 Task: Find connections with filter location Jasdan with filter topic #coachingwith filter profile language French with filter current company Glenmark Pharmaceuticals with filter school Chaudhary Devi Lal University with filter industry Retail Office Equipment with filter service category Trade Shows with filter keywords title Events Manager
Action: Mouse moved to (479, 68)
Screenshot: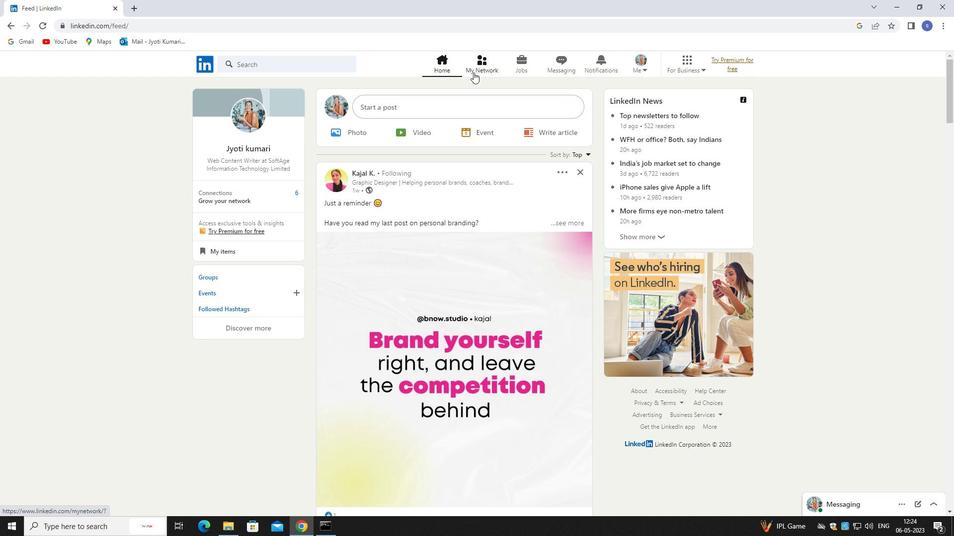 
Action: Mouse pressed left at (479, 68)
Screenshot: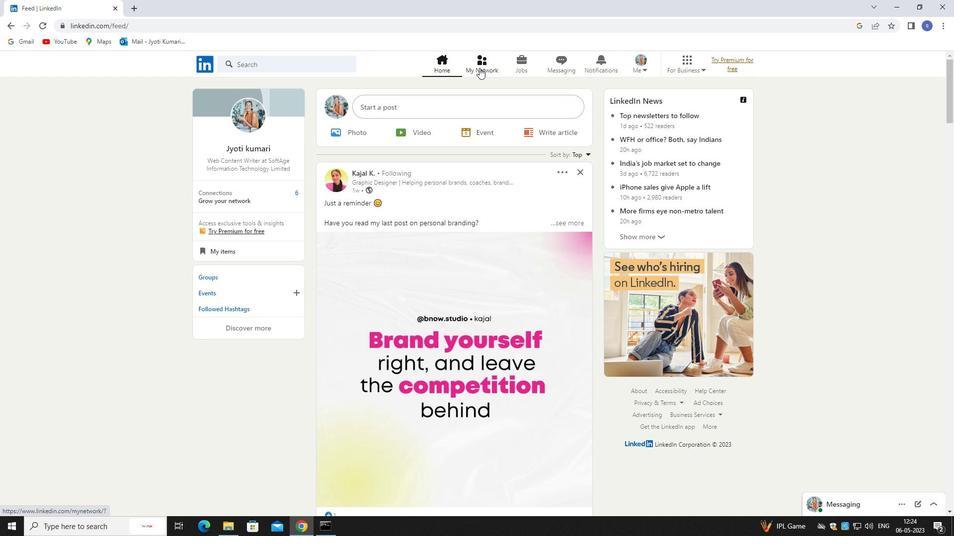 
Action: Mouse moved to (479, 67)
Screenshot: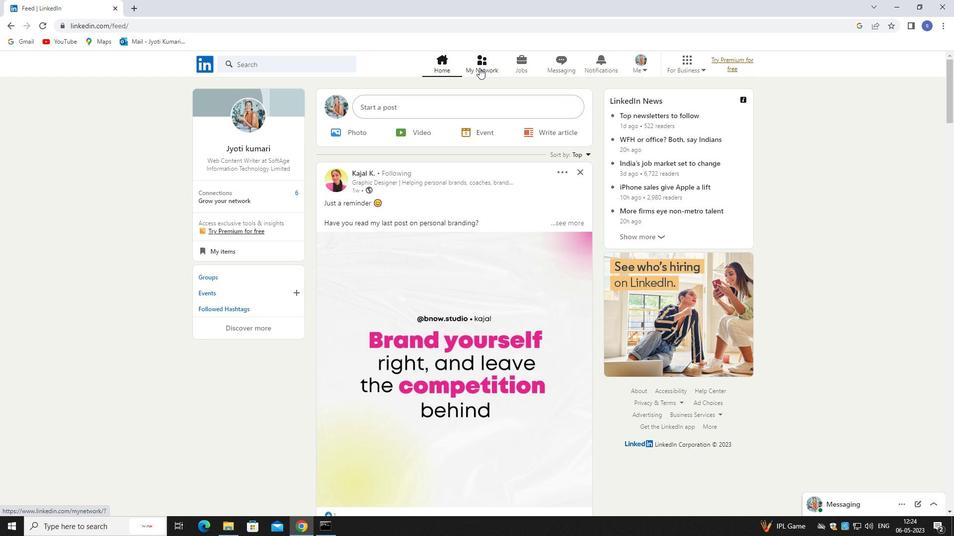 
Action: Mouse pressed left at (479, 67)
Screenshot: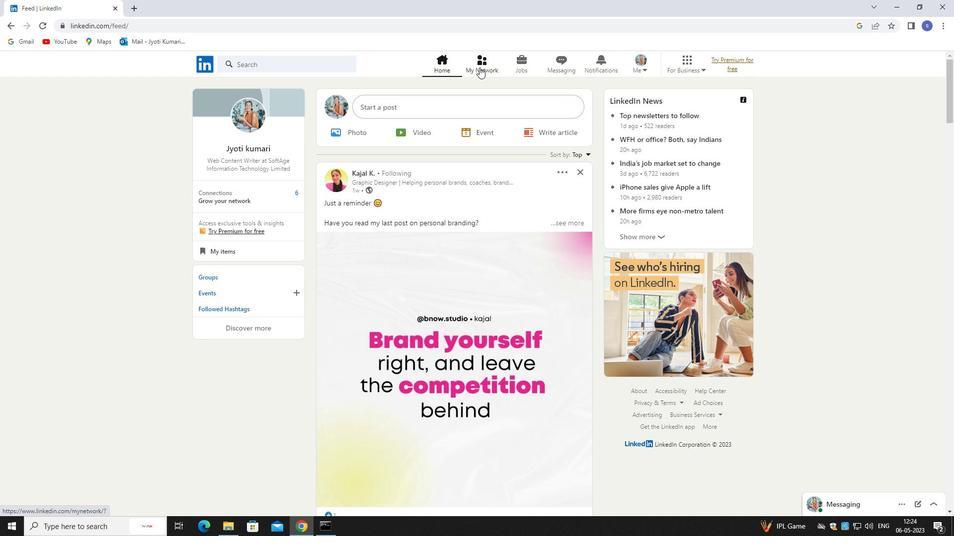 
Action: Mouse moved to (314, 118)
Screenshot: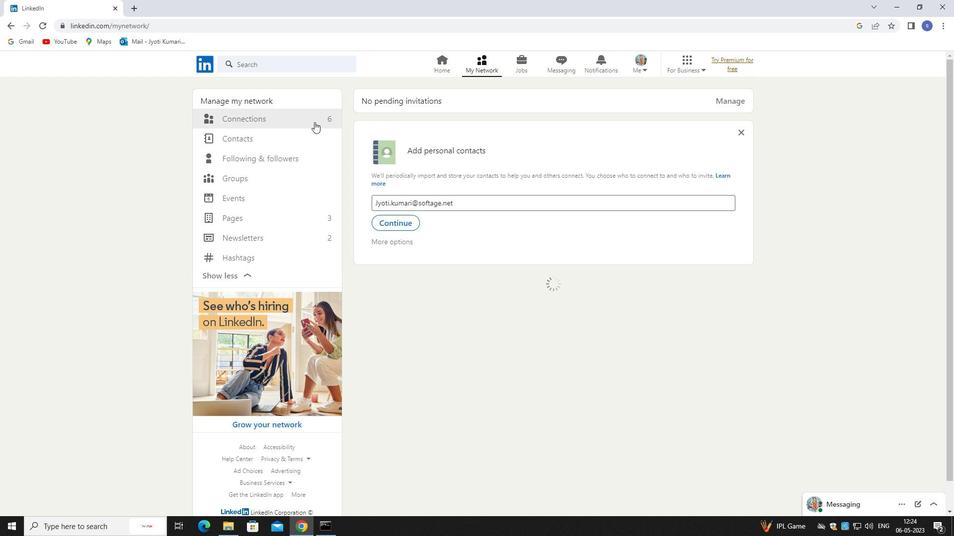 
Action: Mouse pressed left at (314, 118)
Screenshot: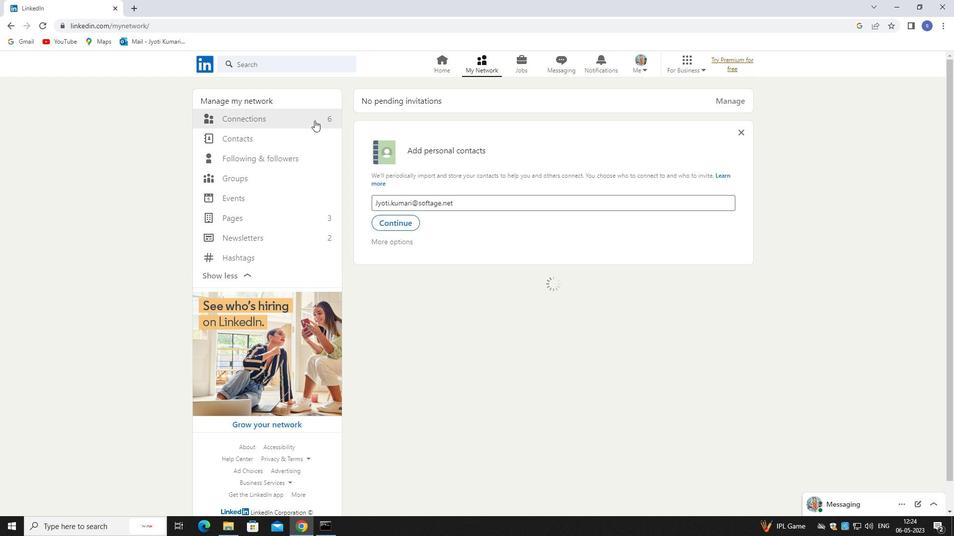 
Action: Mouse pressed left at (314, 118)
Screenshot: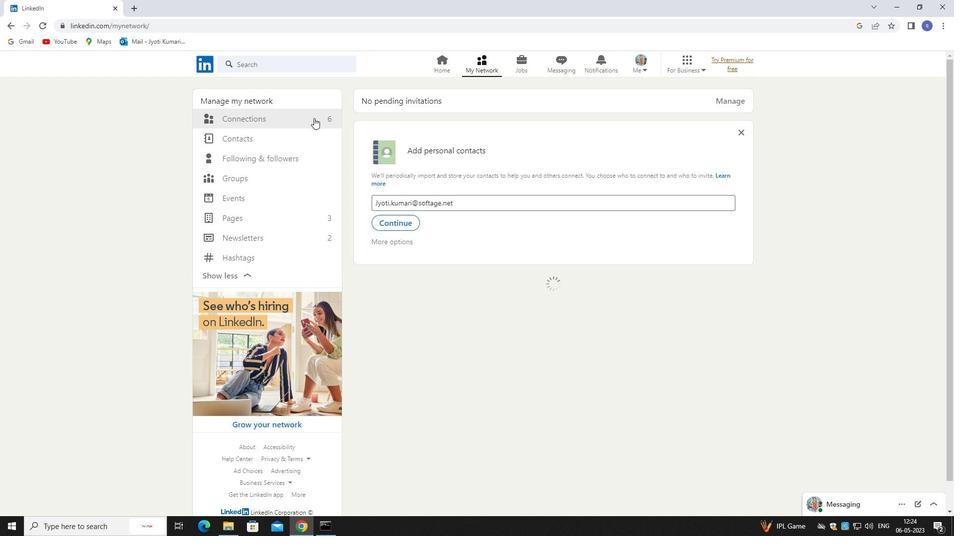 
Action: Mouse moved to (532, 120)
Screenshot: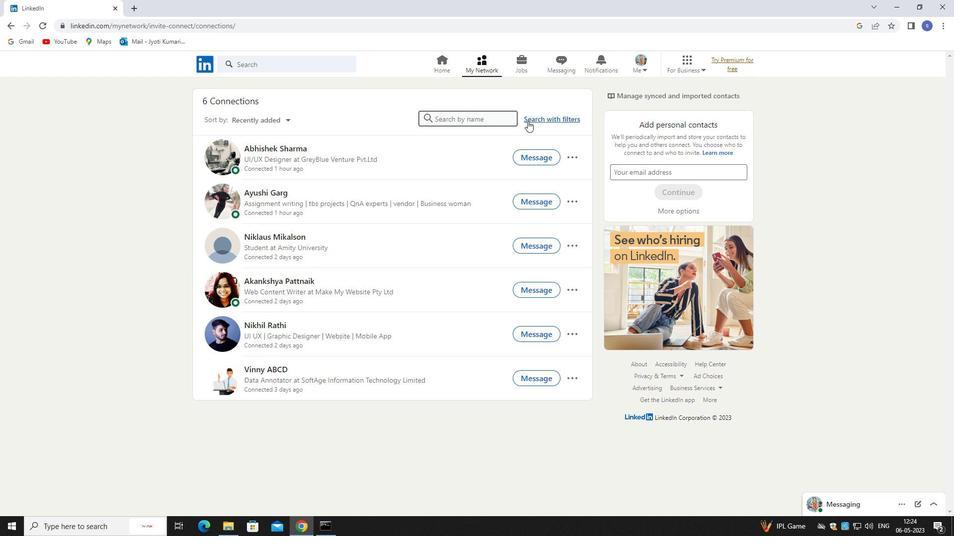 
Action: Mouse pressed left at (532, 120)
Screenshot: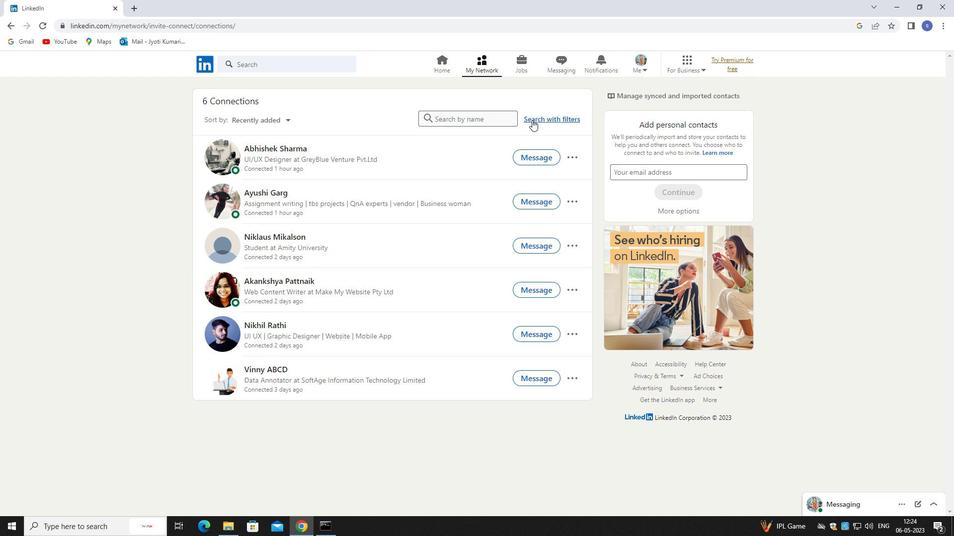 
Action: Mouse moved to (501, 95)
Screenshot: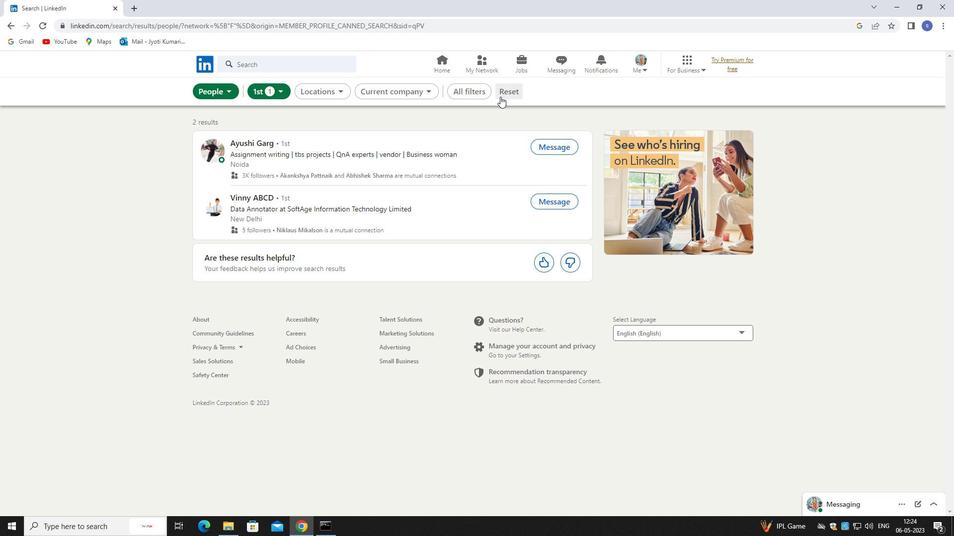 
Action: Mouse pressed left at (501, 95)
Screenshot: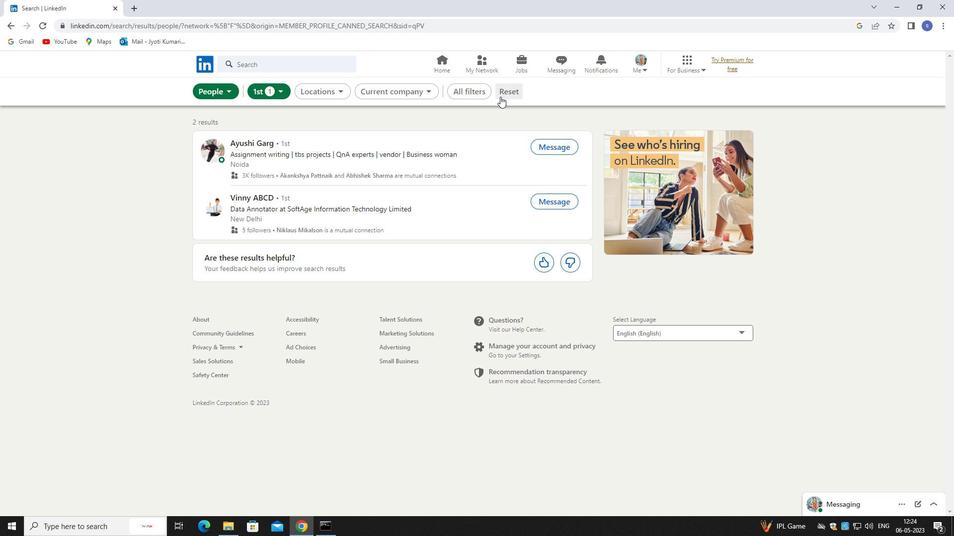 
Action: Mouse moved to (481, 90)
Screenshot: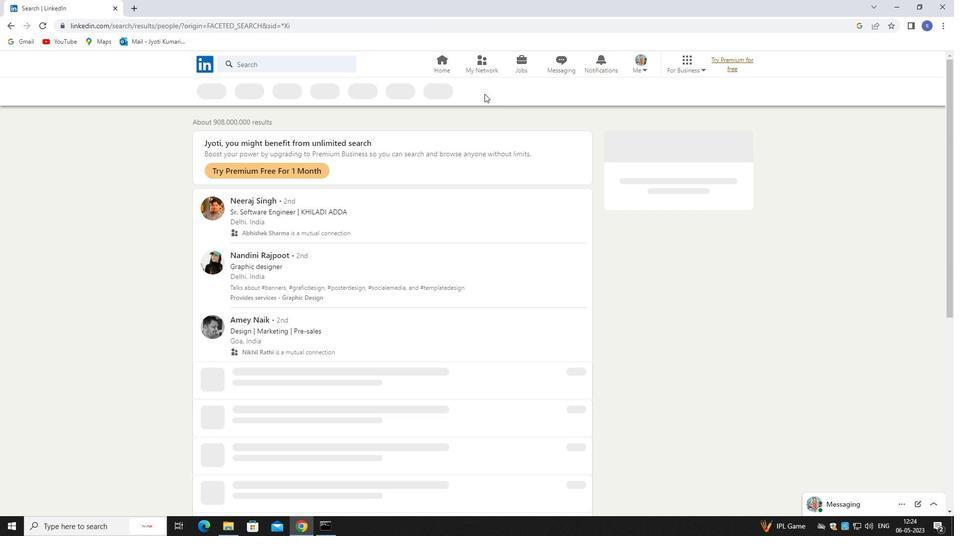
Action: Mouse pressed left at (481, 90)
Screenshot: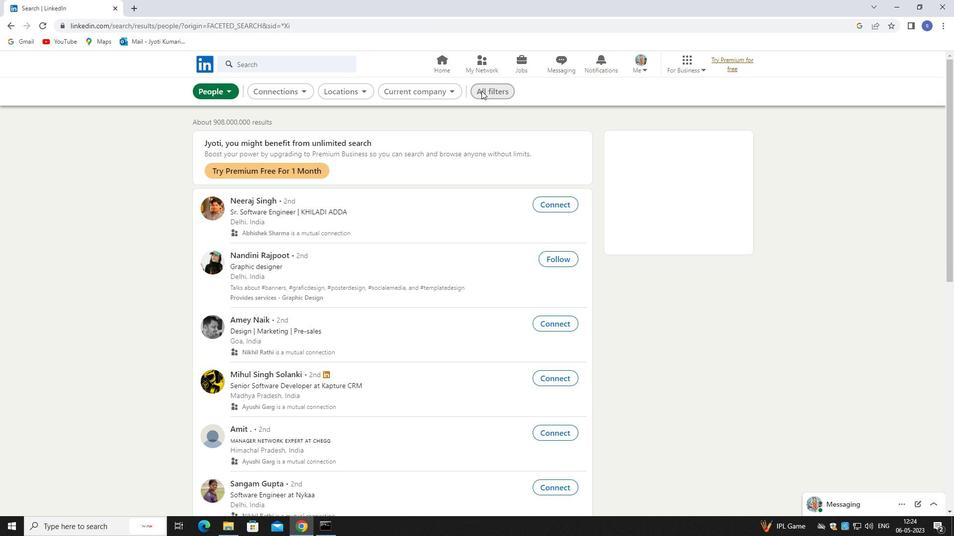 
Action: Mouse moved to (824, 391)
Screenshot: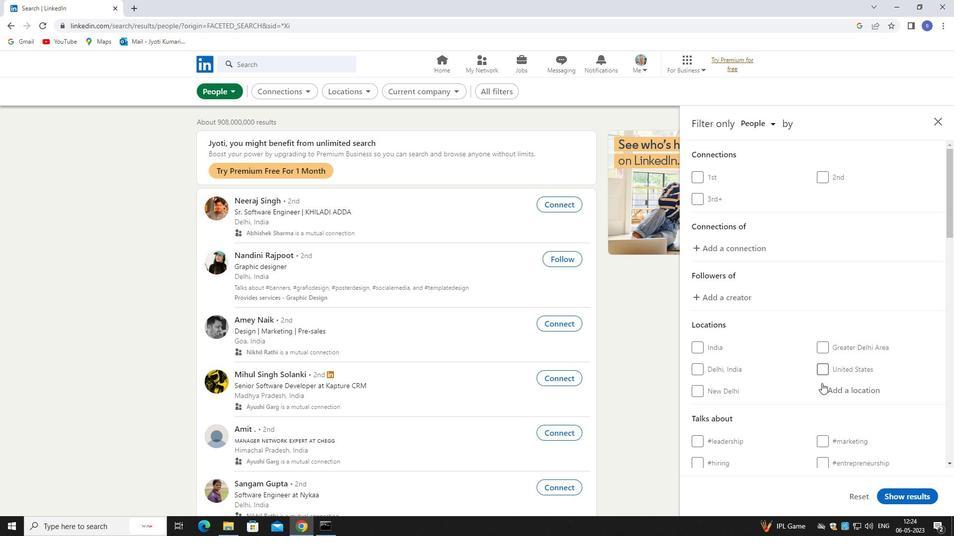 
Action: Mouse pressed left at (824, 391)
Screenshot: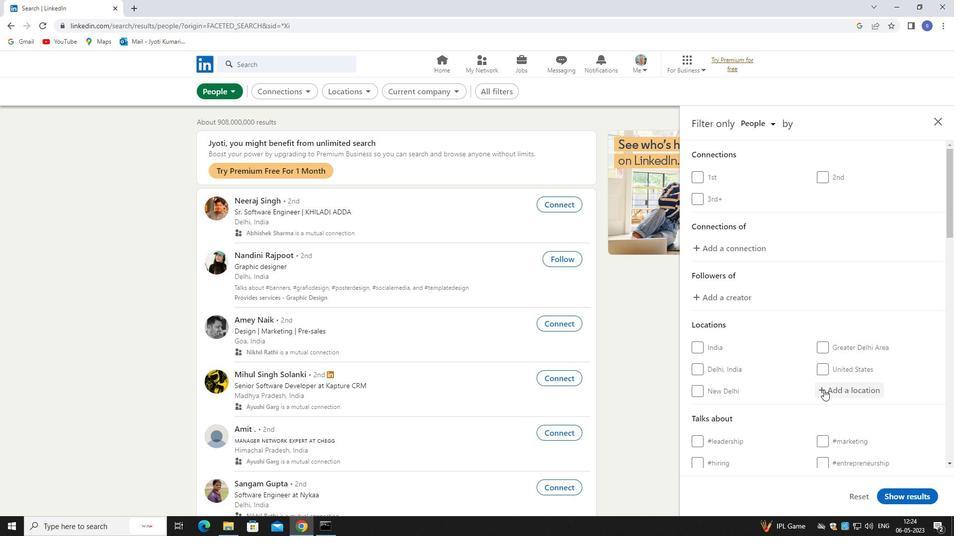 
Action: Mouse moved to (813, 389)
Screenshot: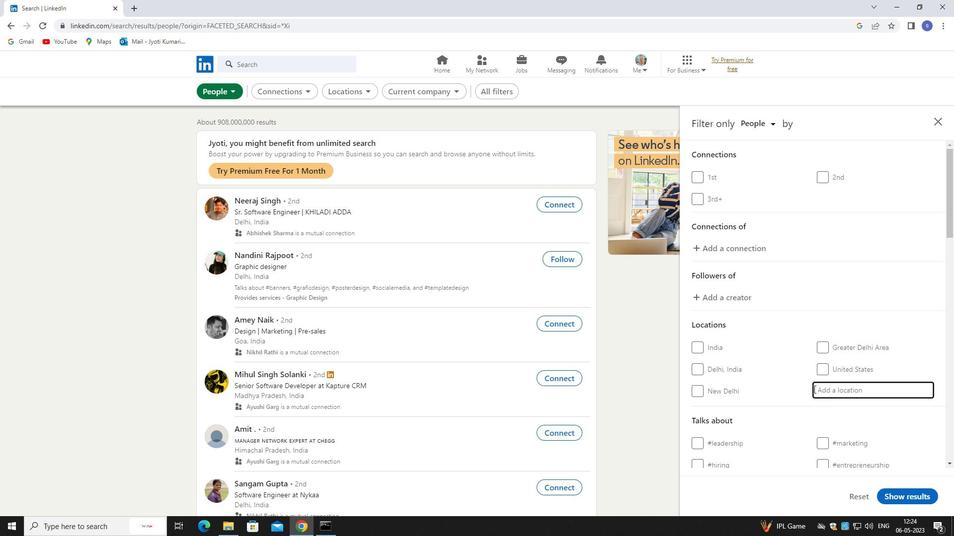
Action: Key pressed jasdan
Screenshot: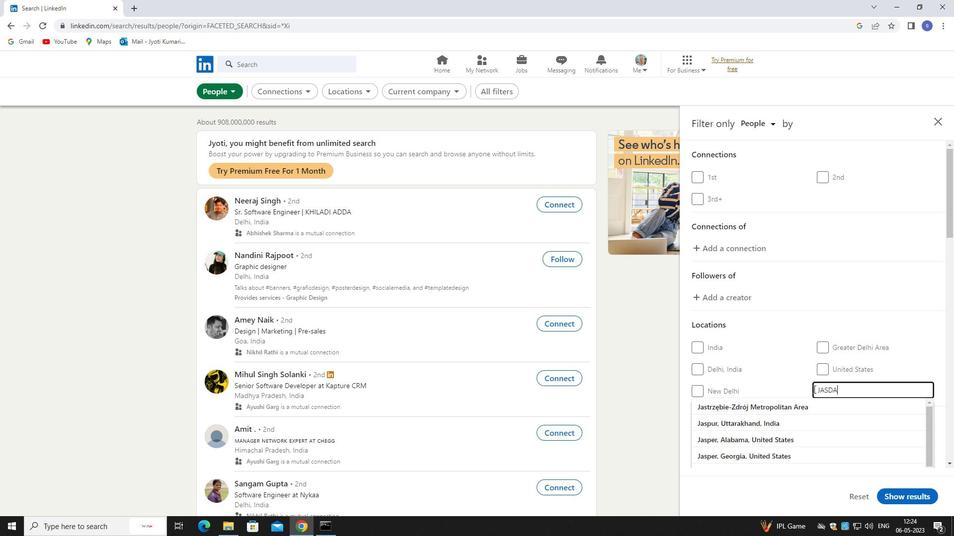 
Action: Mouse moved to (810, 405)
Screenshot: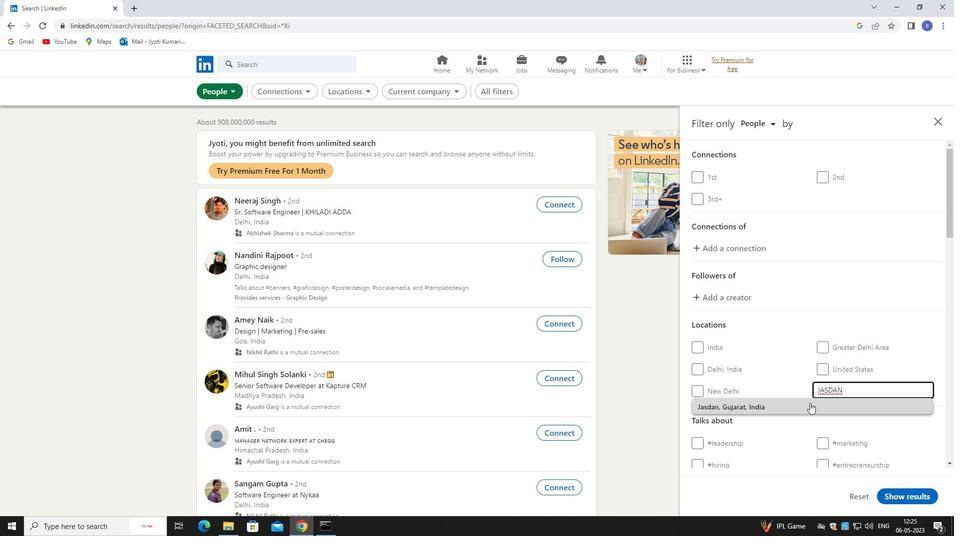 
Action: Mouse pressed left at (810, 405)
Screenshot: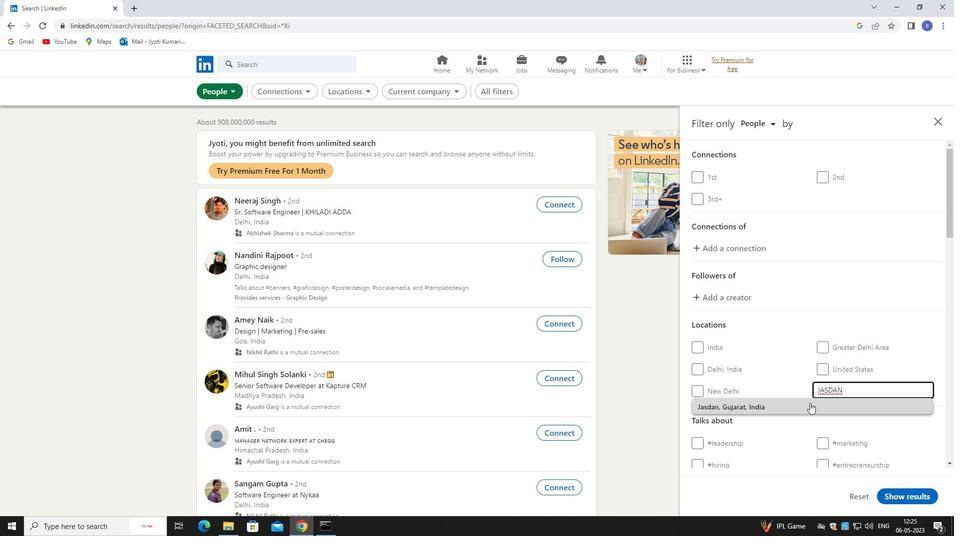 
Action: Mouse moved to (812, 406)
Screenshot: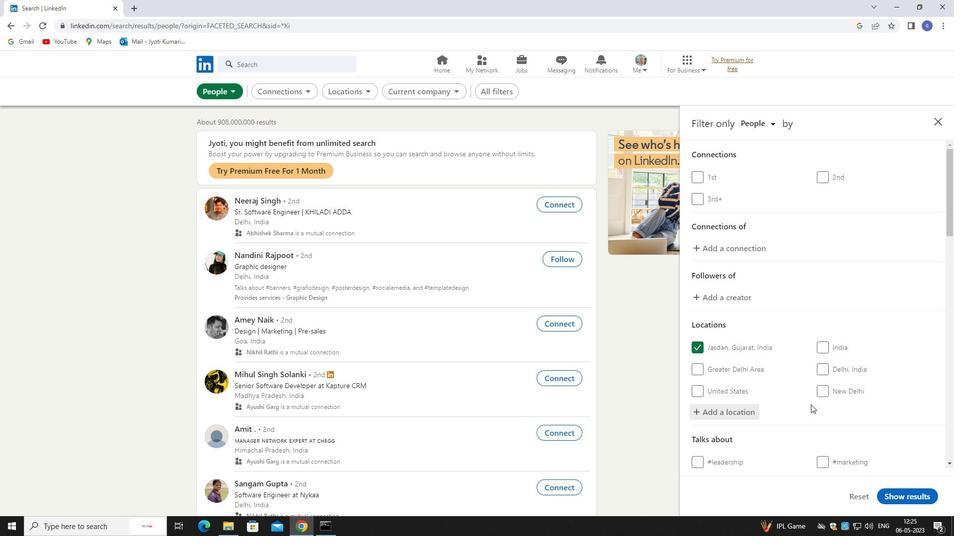 
Action: Key pressed <Key.caps_lock>
Screenshot: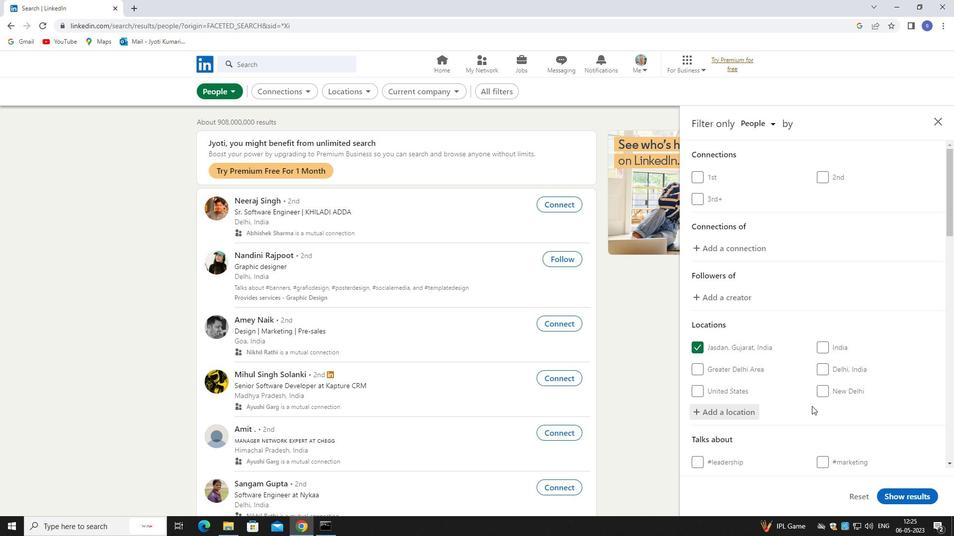 
Action: Mouse scrolled (812, 406) with delta (0, 0)
Screenshot: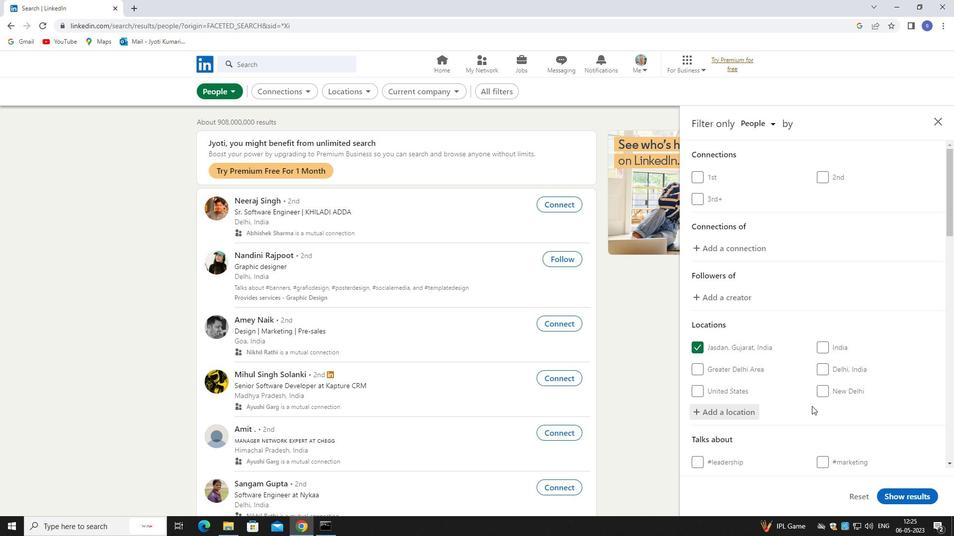 
Action: Mouse moved to (812, 407)
Screenshot: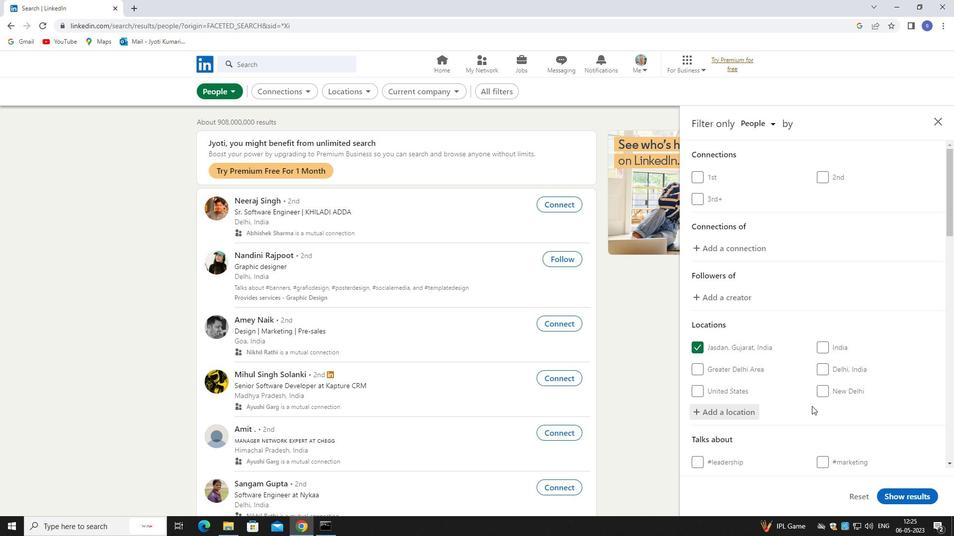 
Action: Mouse scrolled (812, 406) with delta (0, 0)
Screenshot: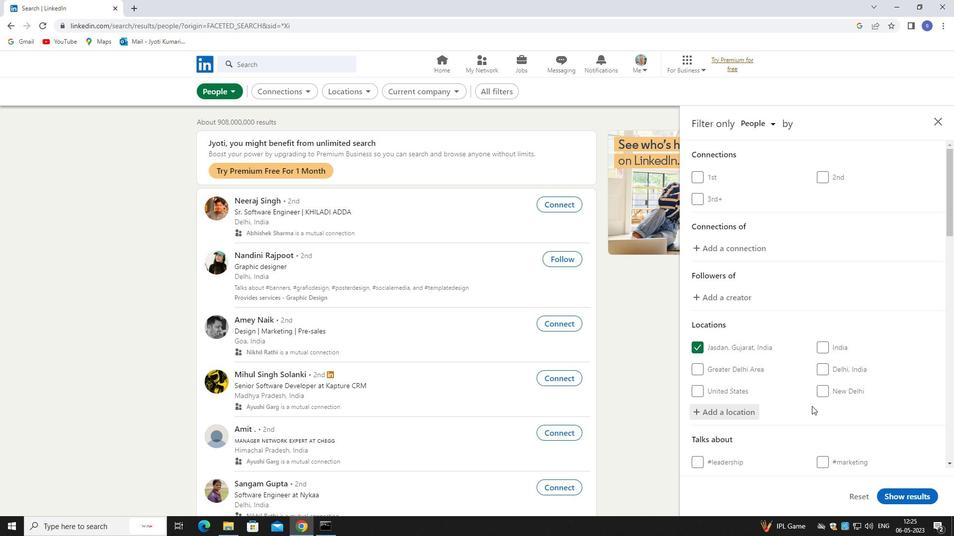 
Action: Mouse moved to (813, 407)
Screenshot: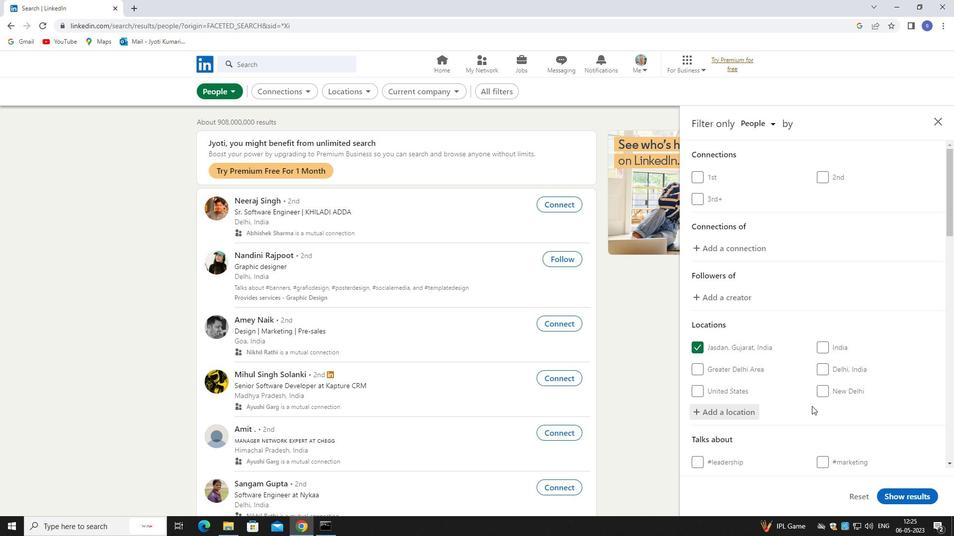 
Action: Mouse scrolled (813, 407) with delta (0, 0)
Screenshot: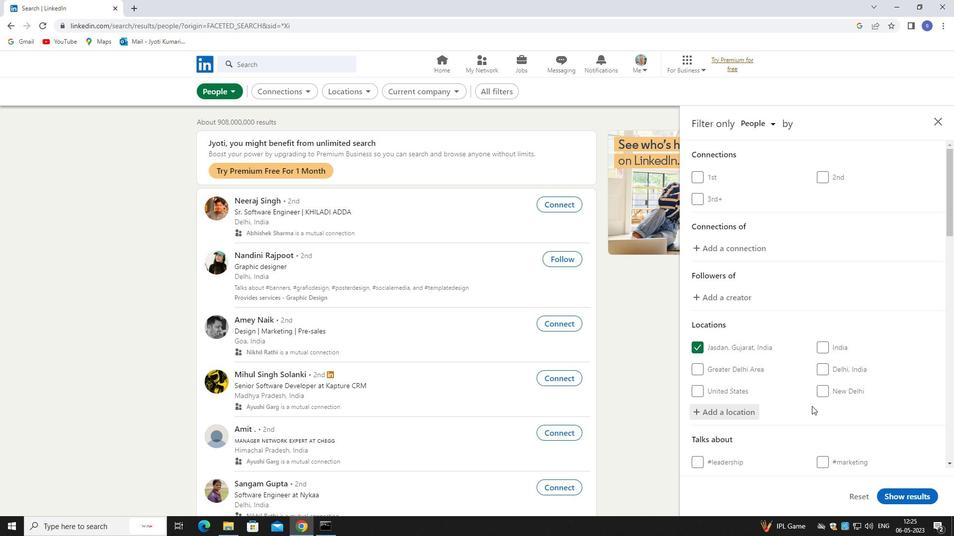 
Action: Mouse moved to (854, 356)
Screenshot: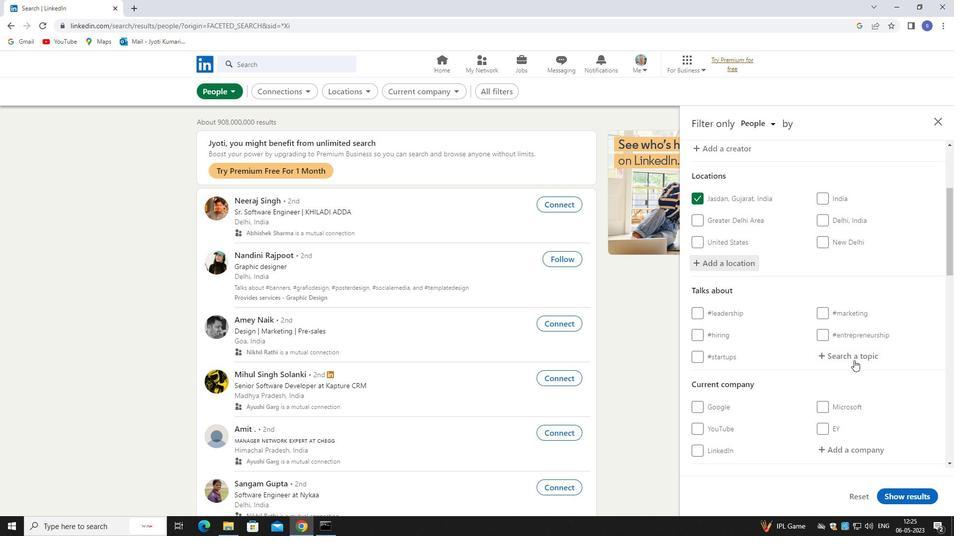 
Action: Mouse pressed left at (854, 356)
Screenshot: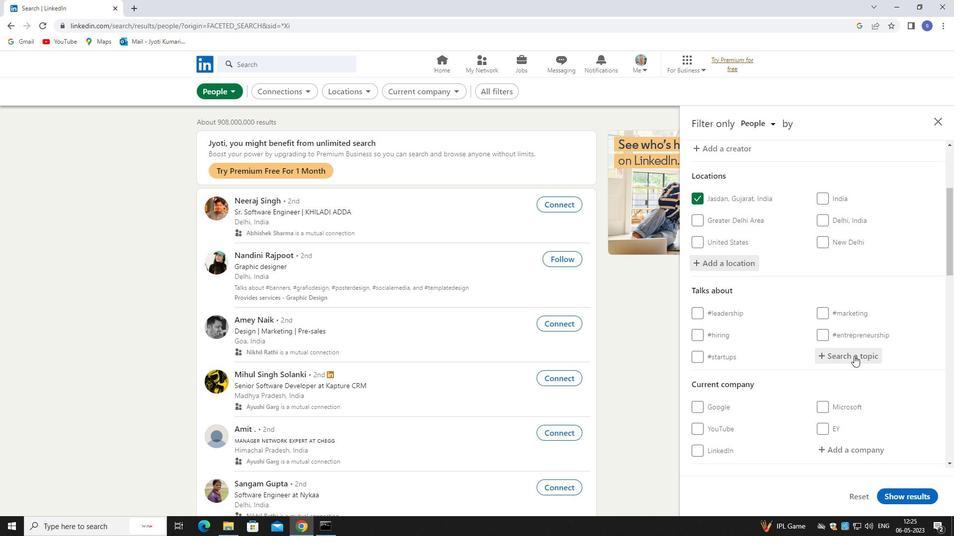 
Action: Mouse moved to (852, 357)
Screenshot: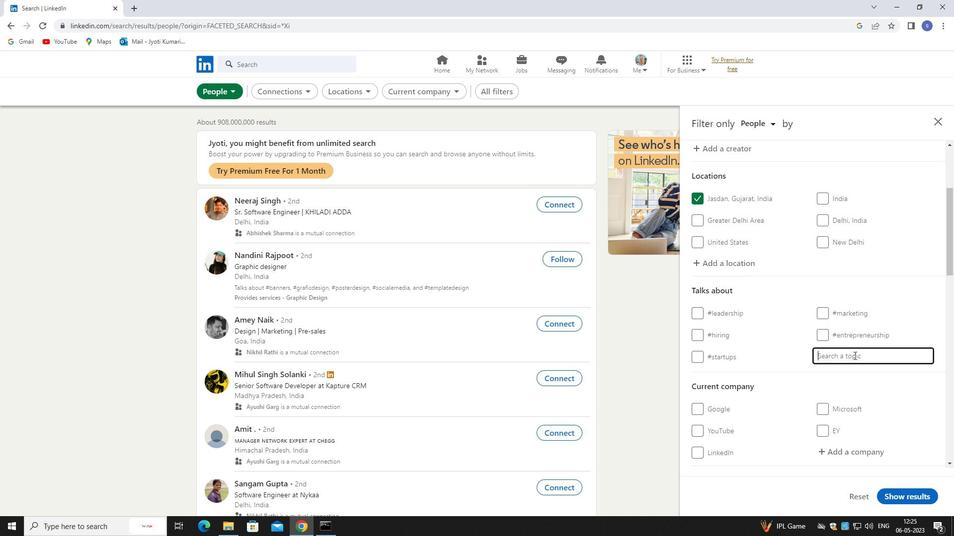 
Action: Key pressed coach
Screenshot: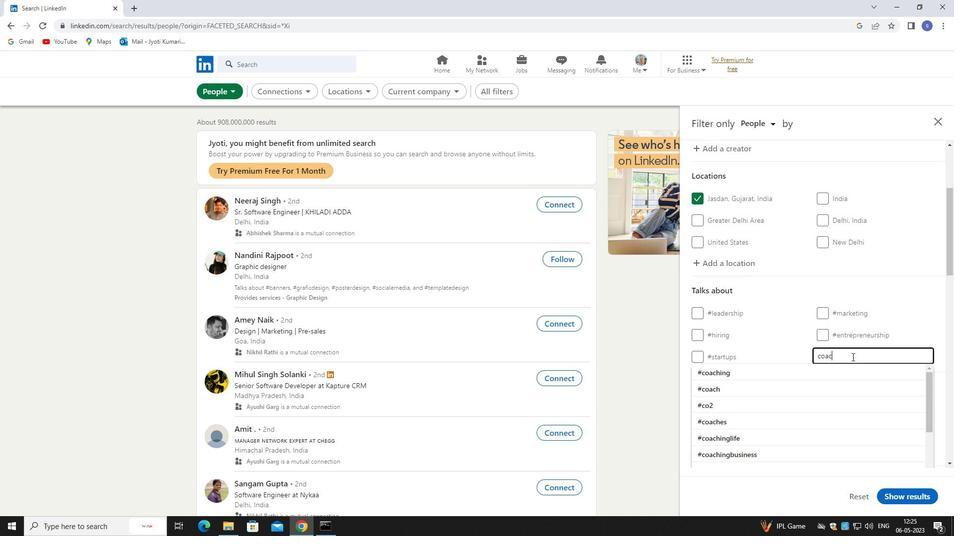 
Action: Mouse moved to (841, 370)
Screenshot: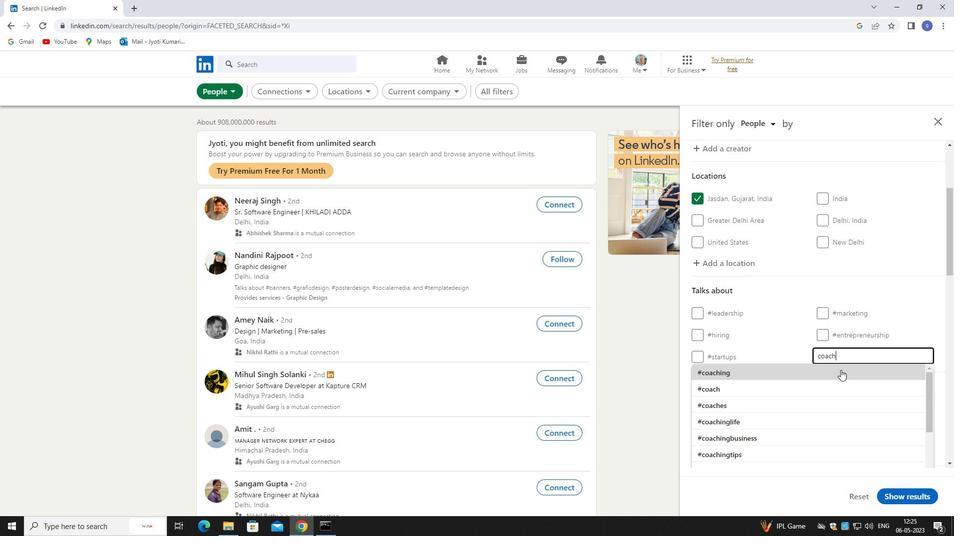 
Action: Mouse pressed left at (841, 370)
Screenshot: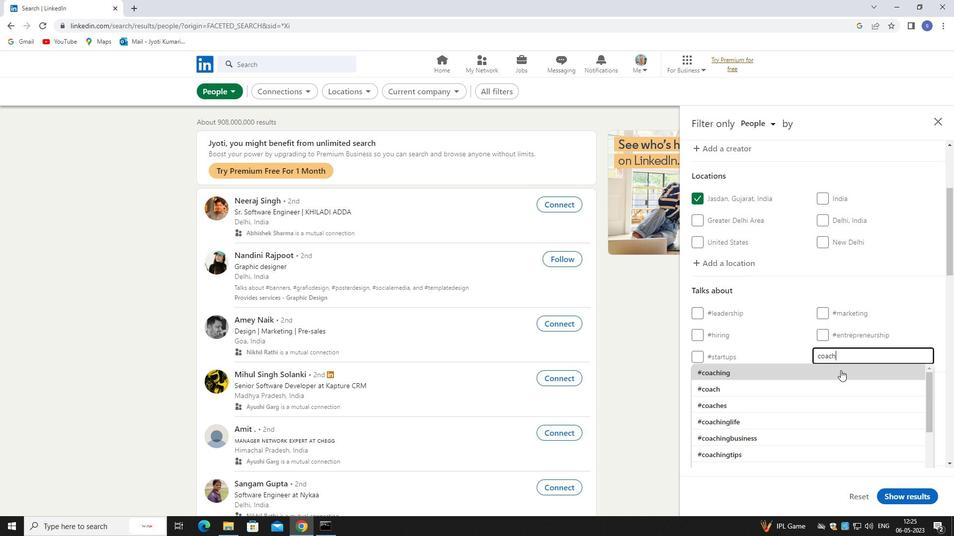 
Action: Mouse moved to (841, 368)
Screenshot: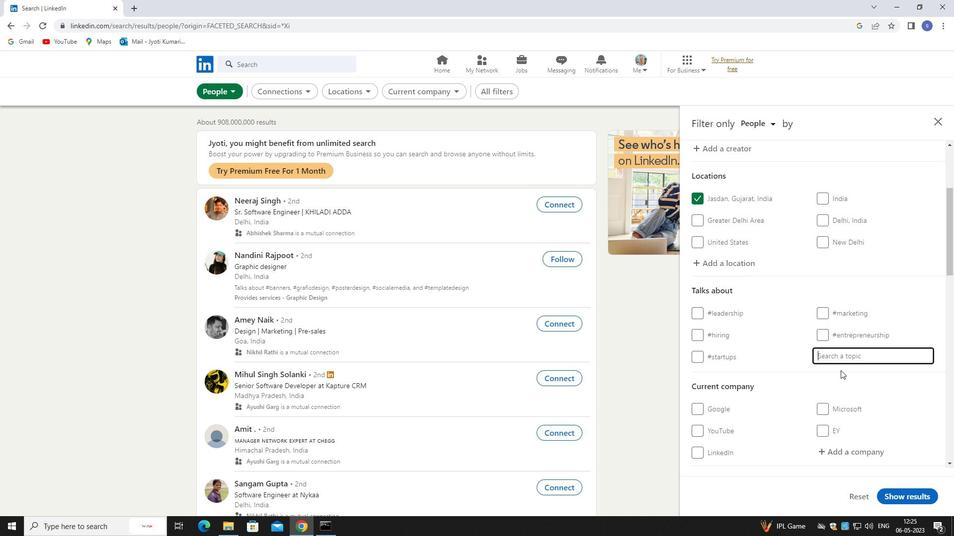 
Action: Mouse scrolled (841, 367) with delta (0, 0)
Screenshot: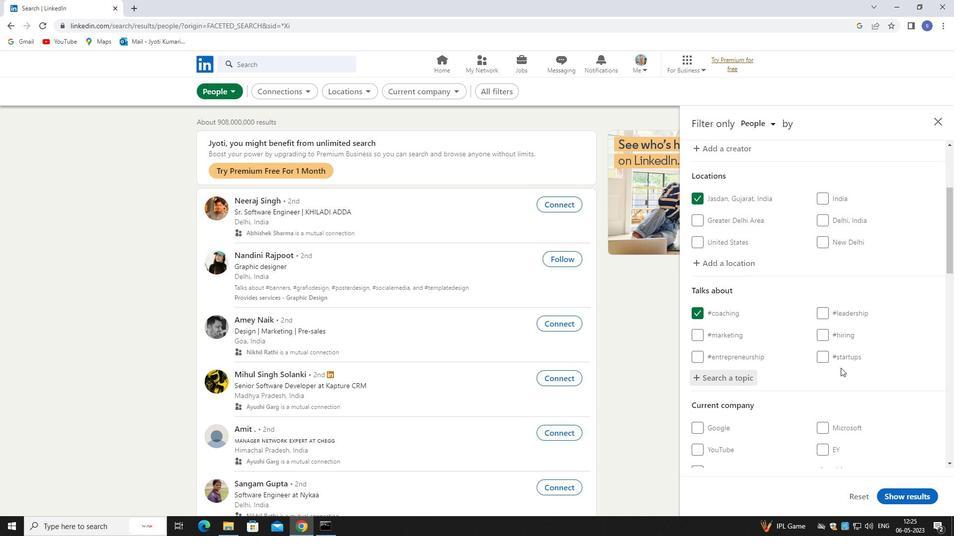 
Action: Mouse scrolled (841, 367) with delta (0, 0)
Screenshot: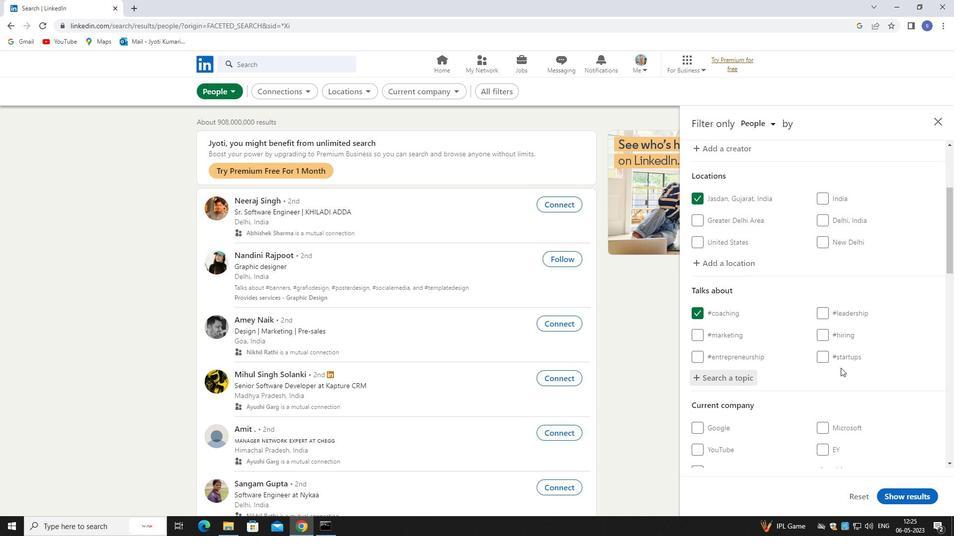 
Action: Mouse pressed left at (841, 368)
Screenshot: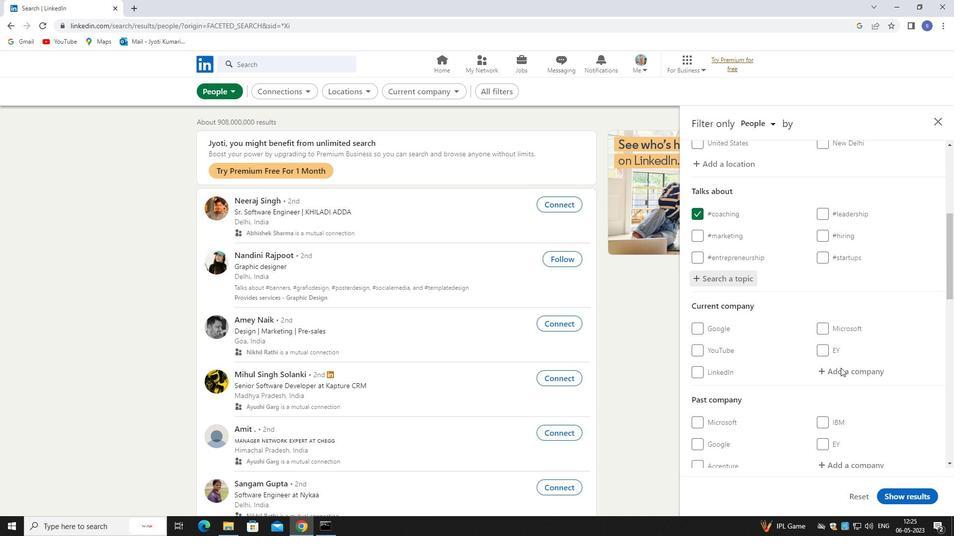 
Action: Key pressed glenmark
Screenshot: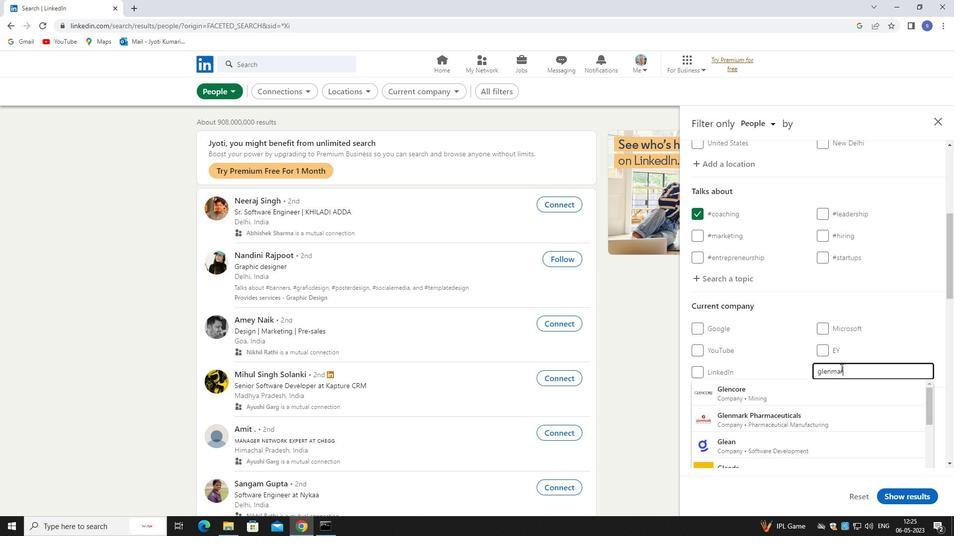 
Action: Mouse moved to (839, 390)
Screenshot: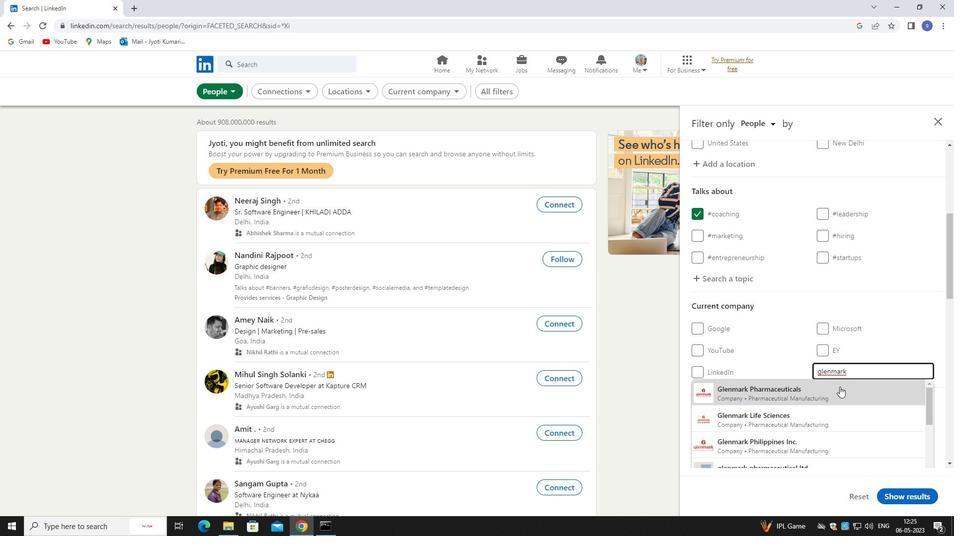 
Action: Mouse pressed left at (839, 390)
Screenshot: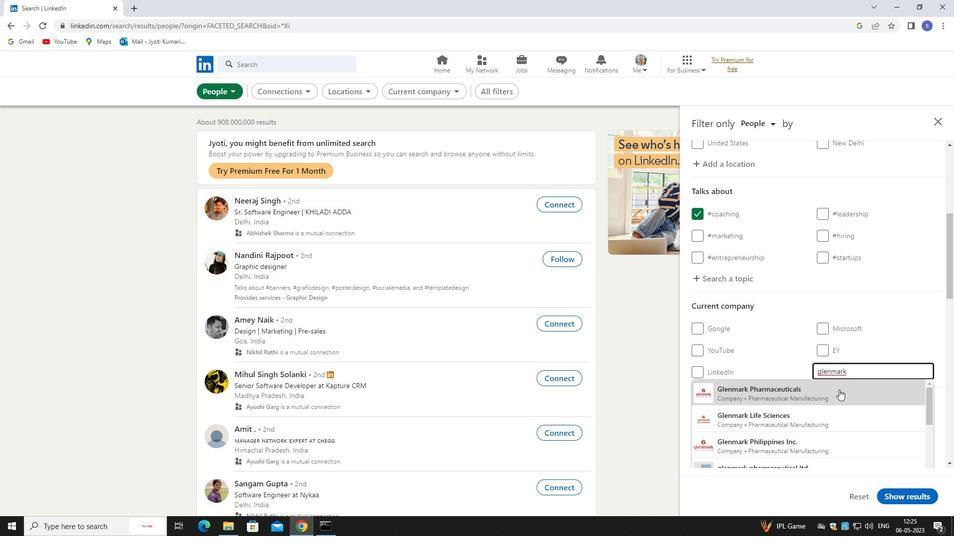 
Action: Mouse scrolled (839, 389) with delta (0, 0)
Screenshot: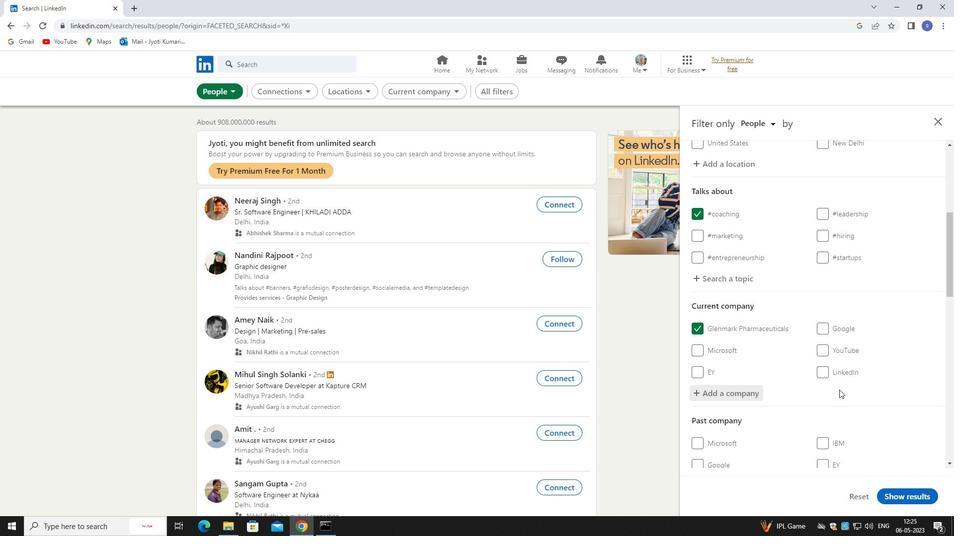 
Action: Mouse scrolled (839, 389) with delta (0, 0)
Screenshot: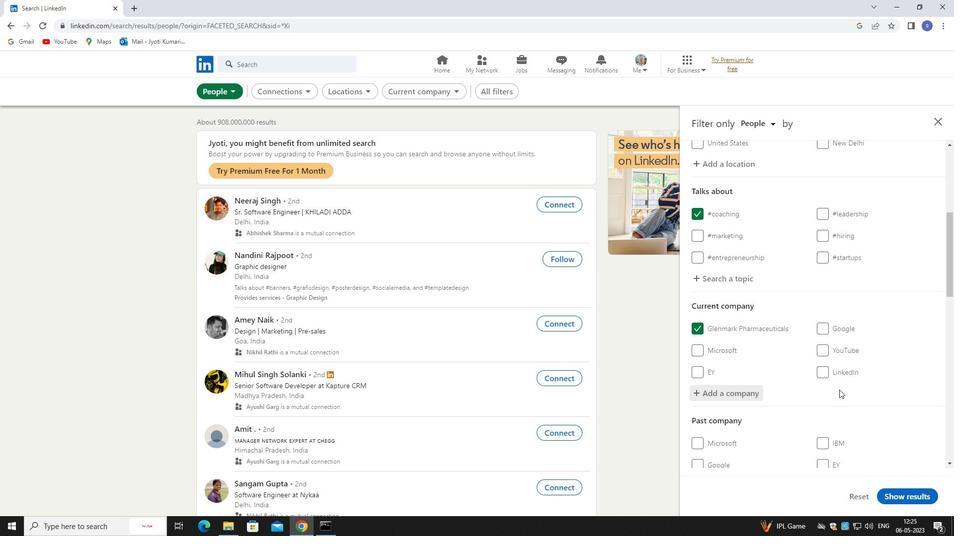 
Action: Mouse moved to (840, 385)
Screenshot: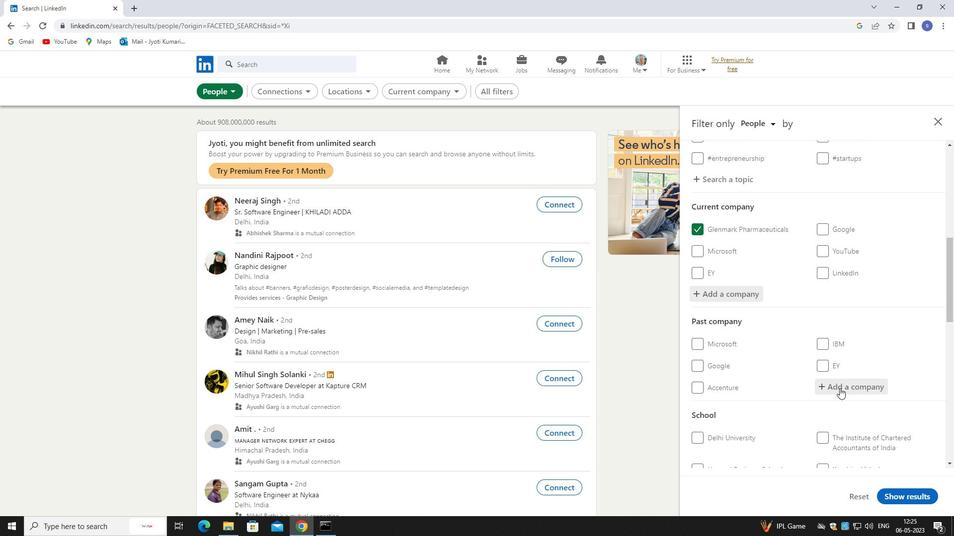 
Action: Mouse scrolled (840, 385) with delta (0, 0)
Screenshot: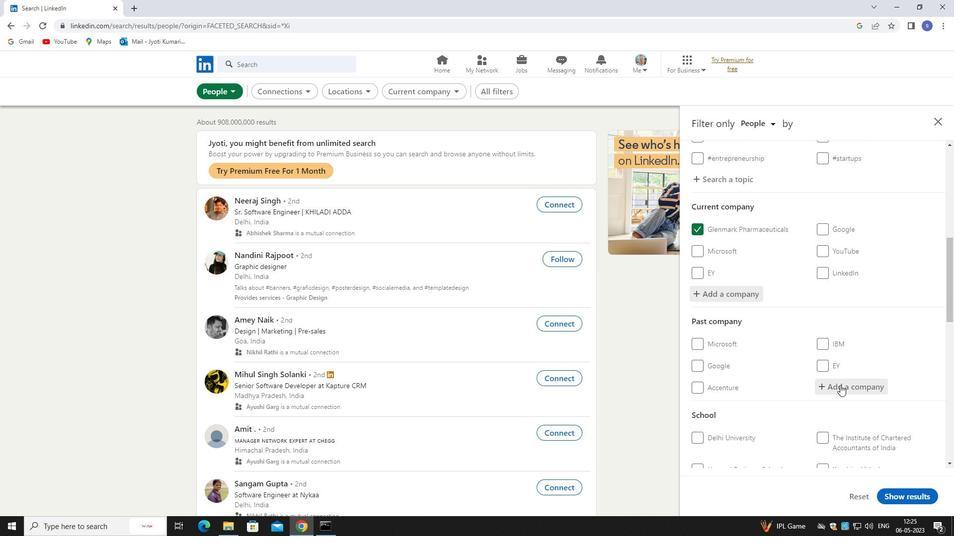 
Action: Mouse scrolled (840, 385) with delta (0, 0)
Screenshot: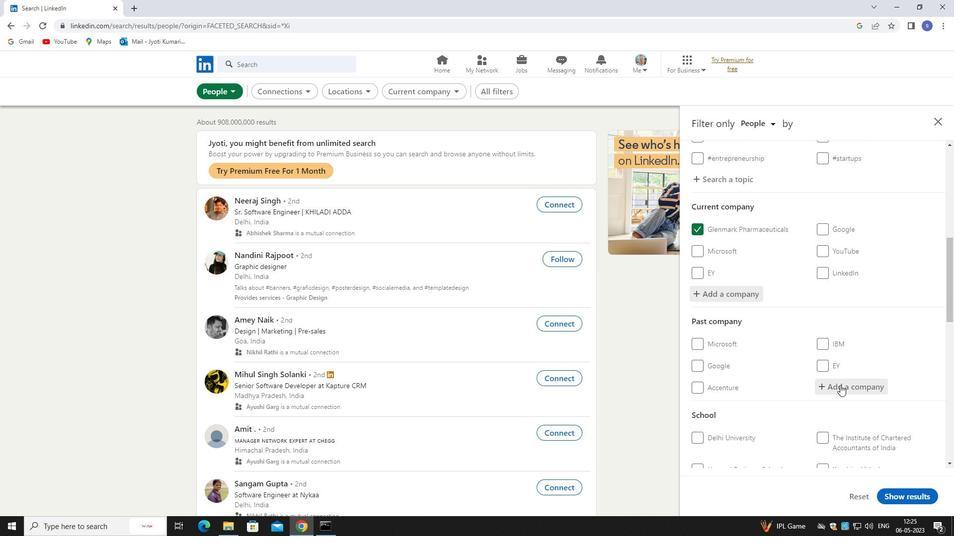 
Action: Mouse moved to (844, 388)
Screenshot: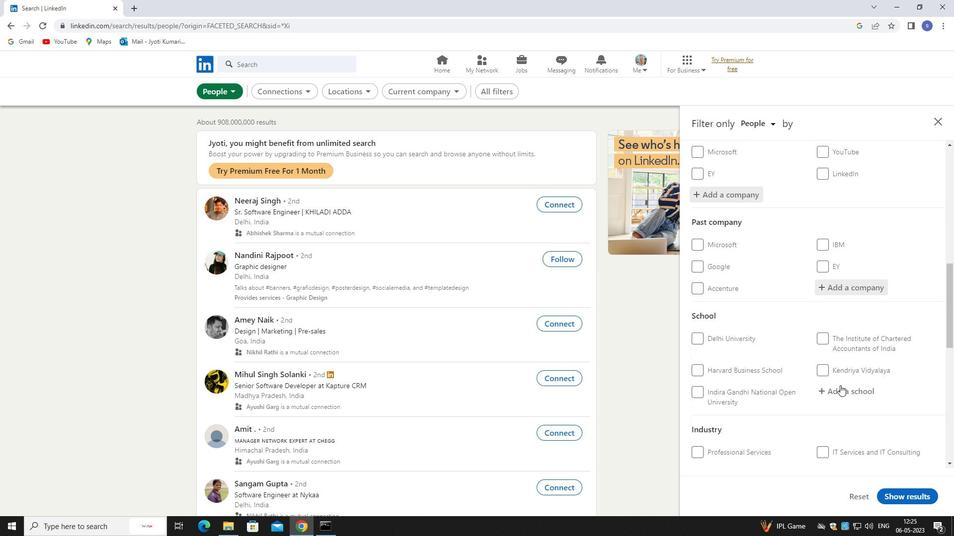 
Action: Mouse pressed left at (844, 388)
Screenshot: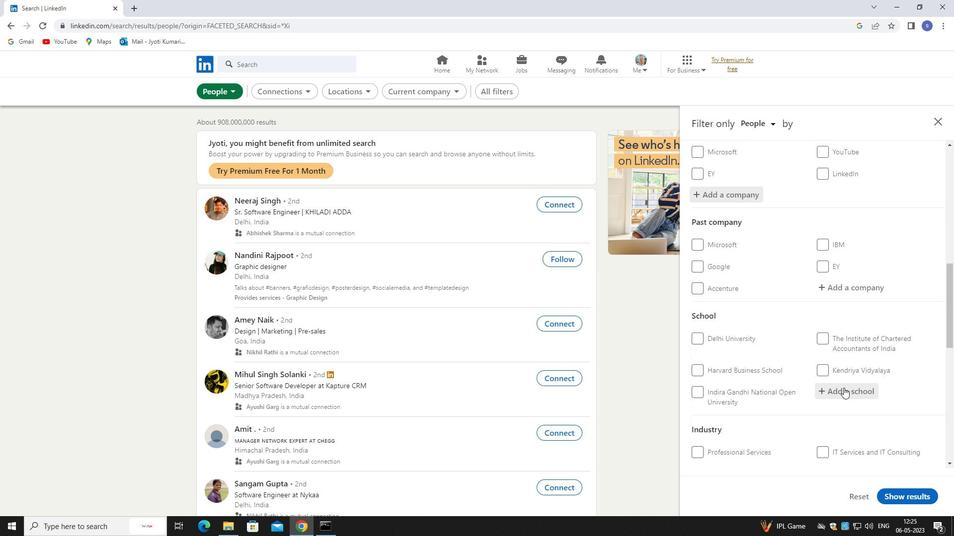 
Action: Mouse moved to (841, 382)
Screenshot: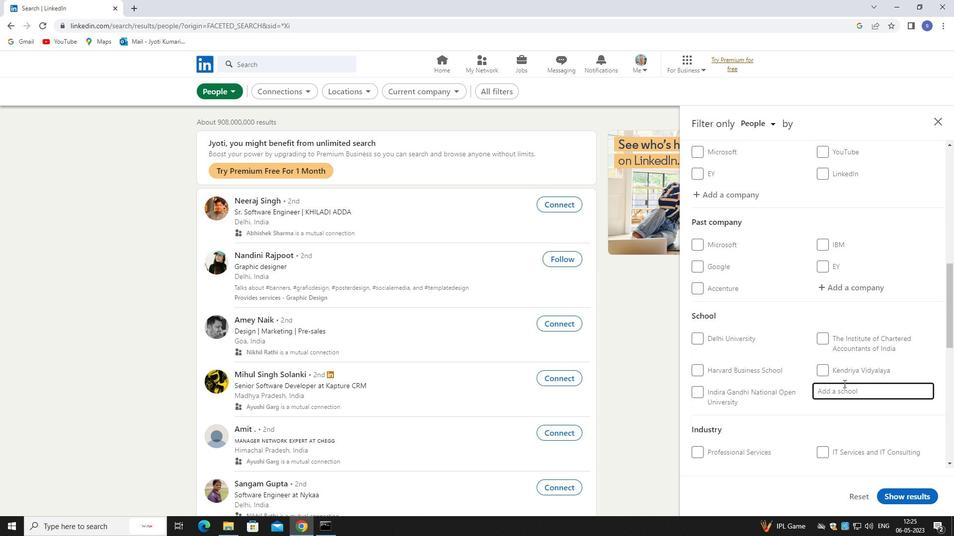 
Action: Key pressed chaudh
Screenshot: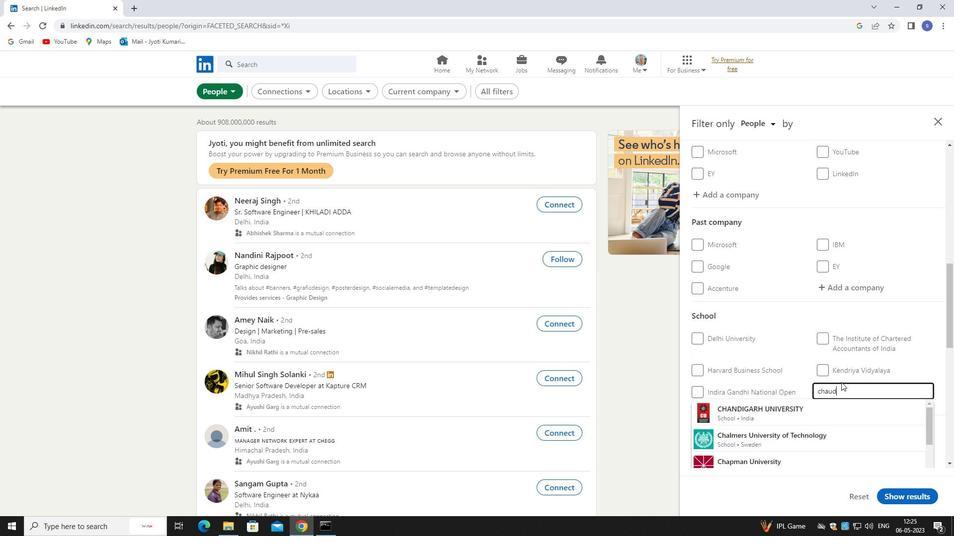 
Action: Mouse moved to (834, 434)
Screenshot: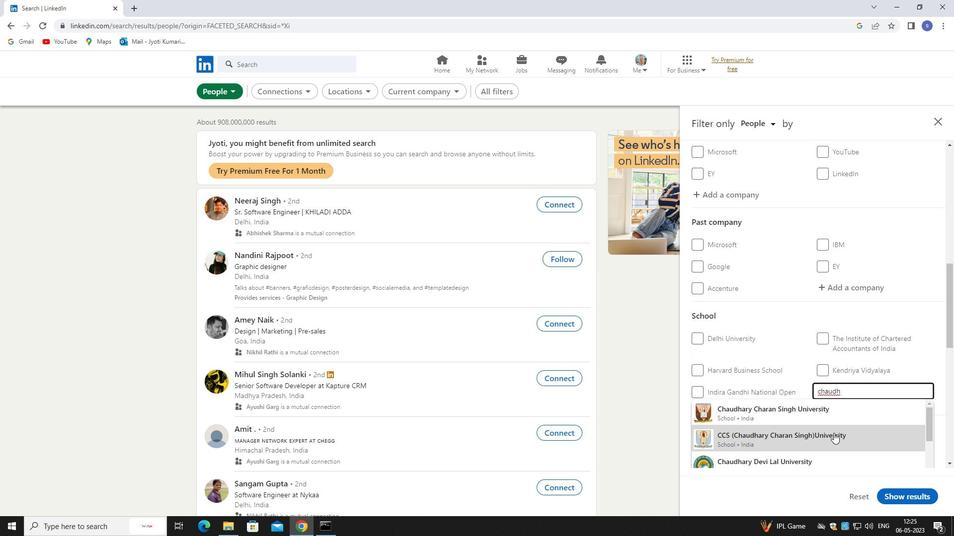 
Action: Mouse scrolled (834, 433) with delta (0, 0)
Screenshot: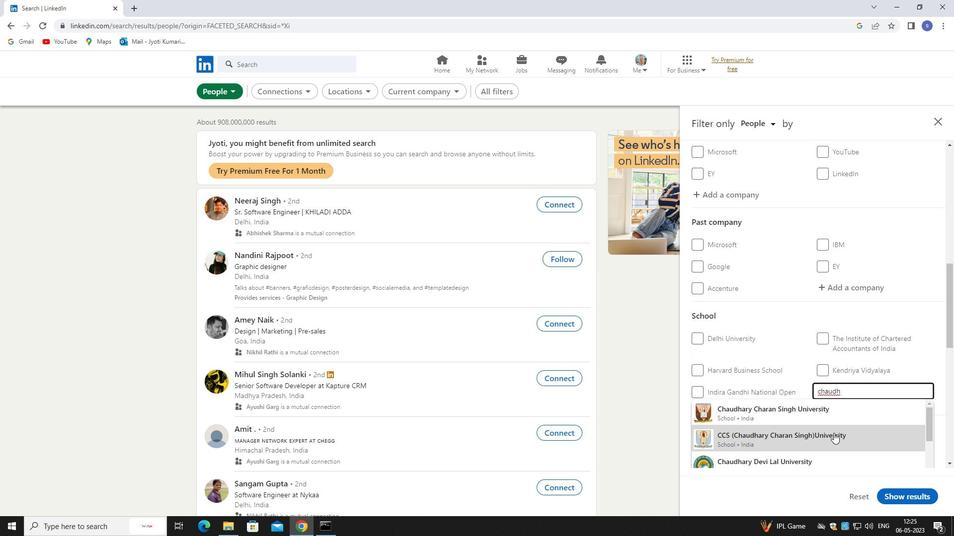 
Action: Mouse moved to (834, 435)
Screenshot: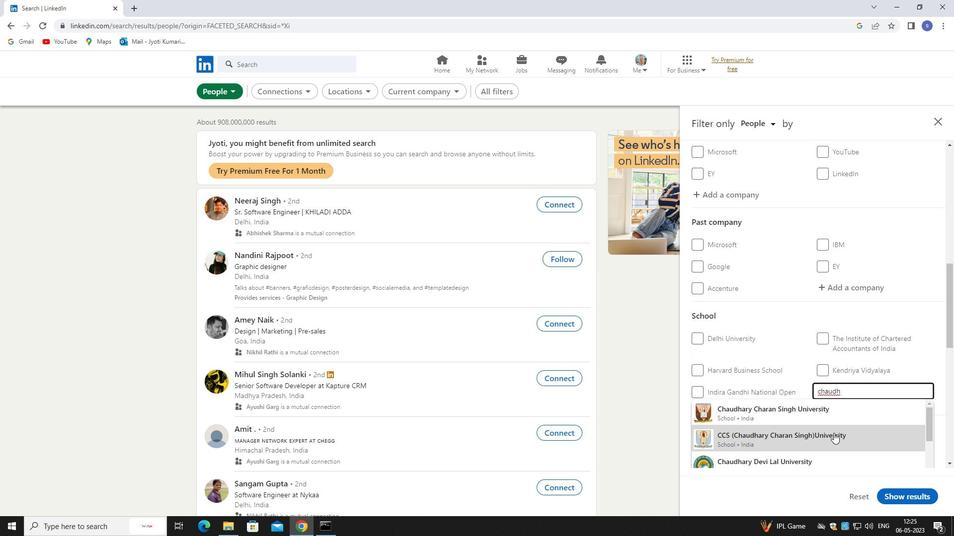 
Action: Mouse scrolled (834, 434) with delta (0, 0)
Screenshot: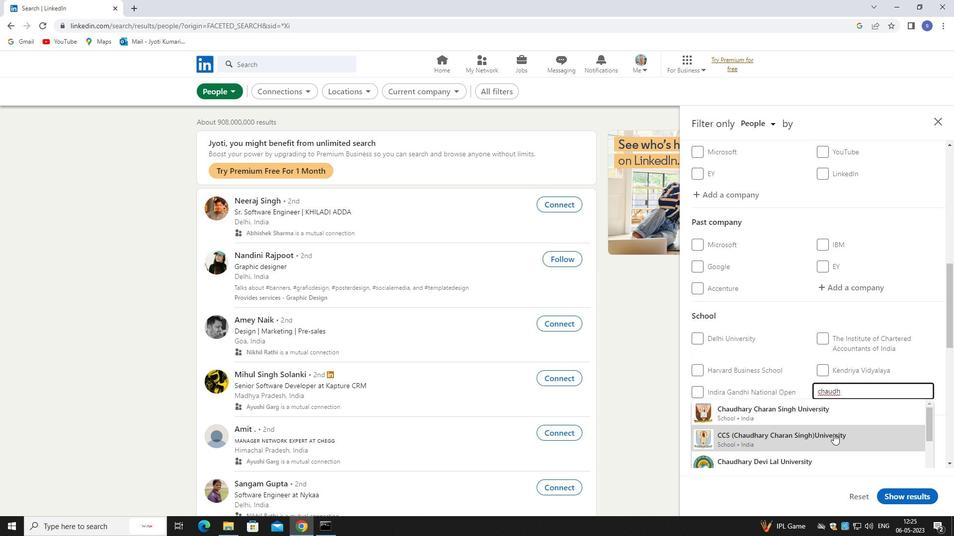 
Action: Mouse moved to (834, 409)
Screenshot: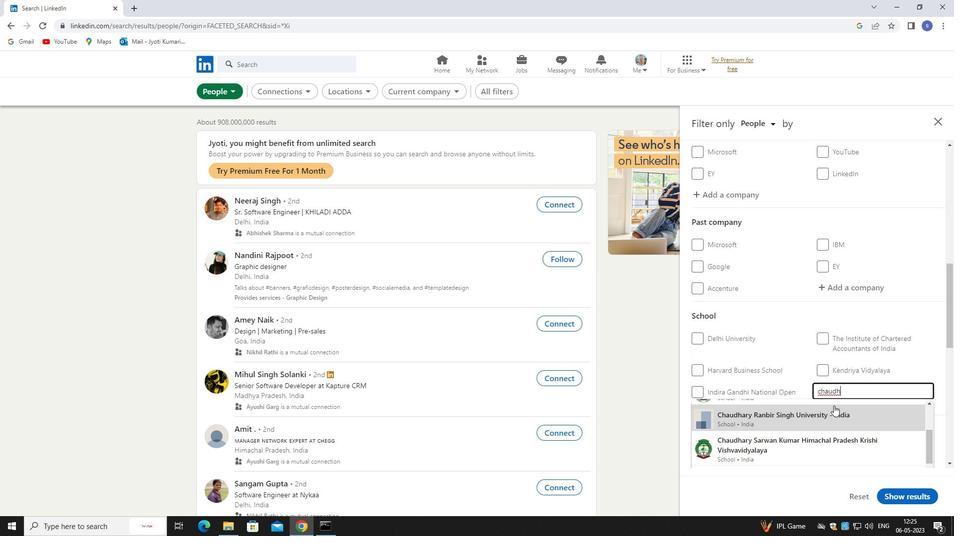 
Action: Mouse scrolled (834, 409) with delta (0, 0)
Screenshot: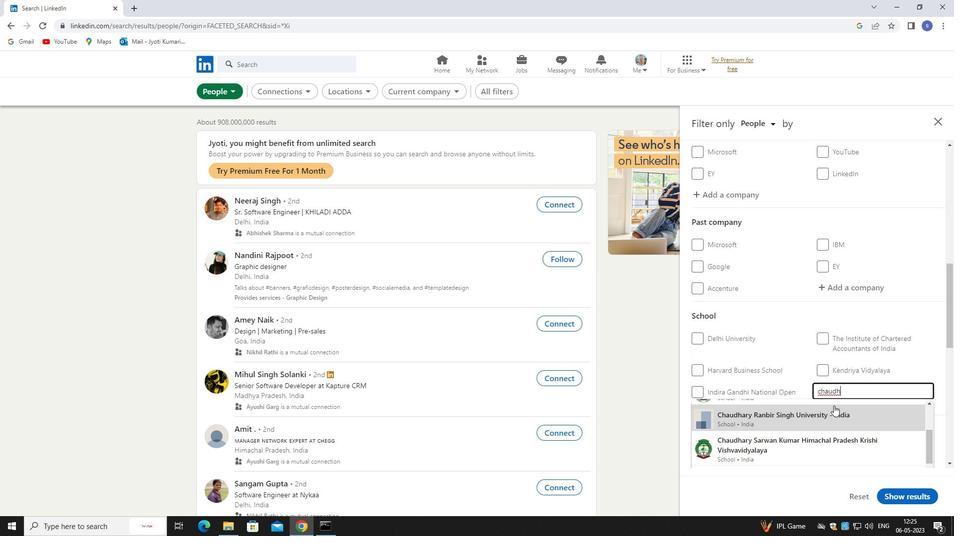 
Action: Mouse moved to (842, 415)
Screenshot: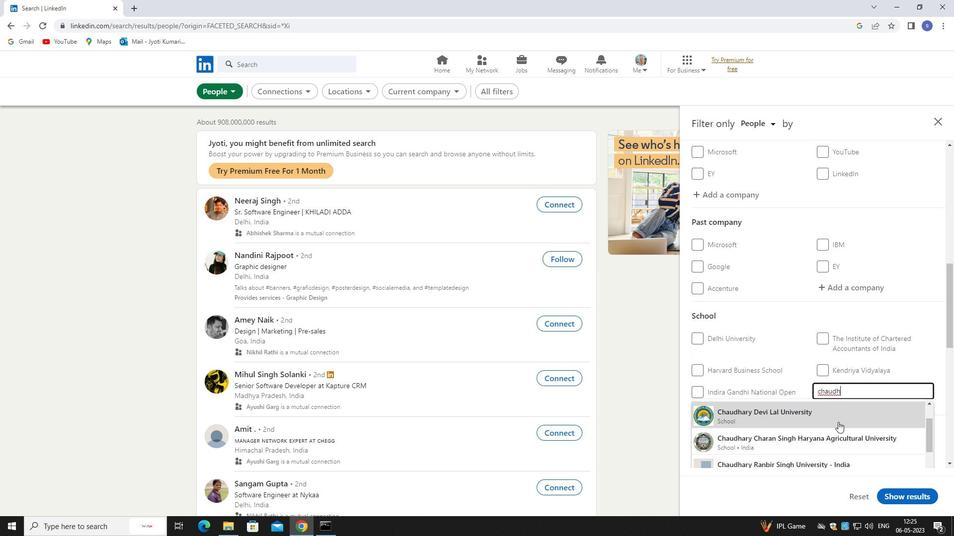 
Action: Mouse pressed left at (842, 415)
Screenshot: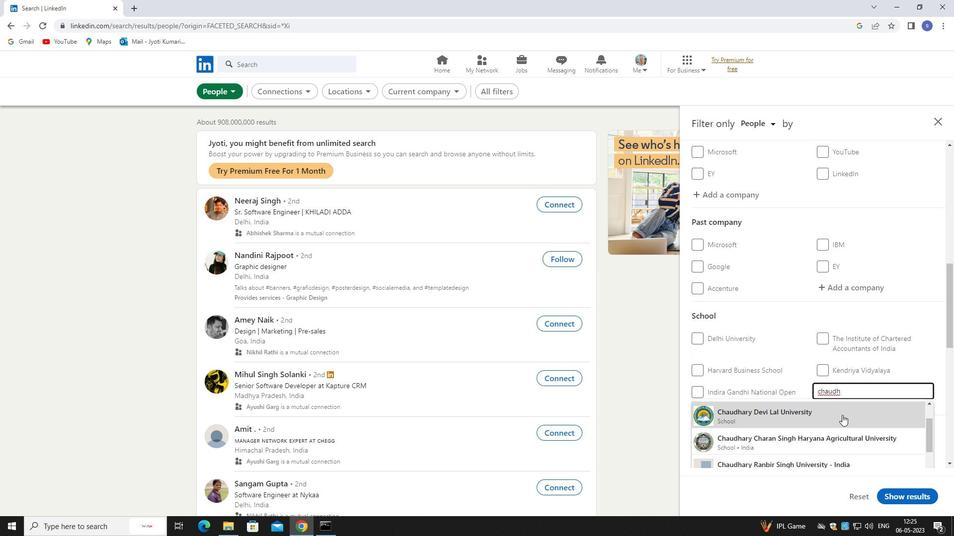 
Action: Mouse moved to (844, 413)
Screenshot: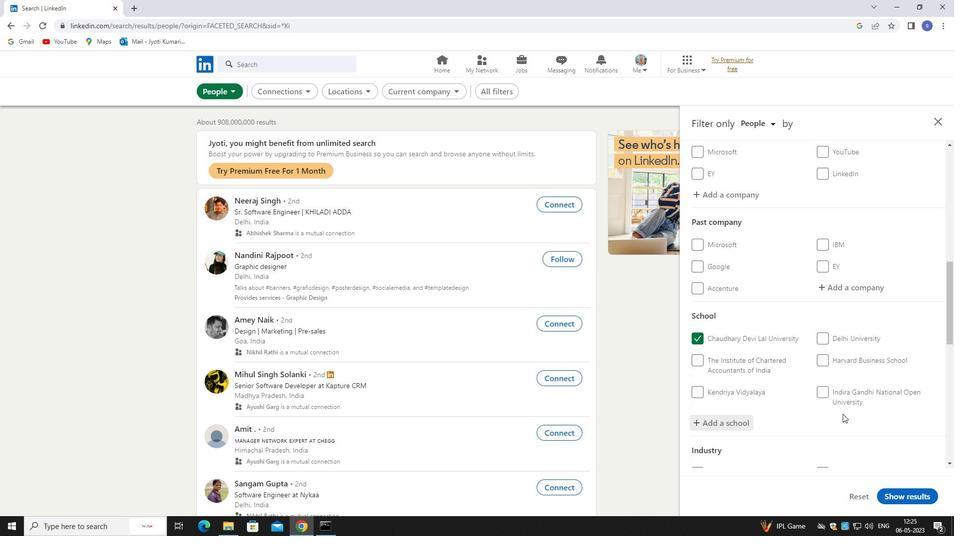 
Action: Mouse scrolled (844, 413) with delta (0, 0)
Screenshot: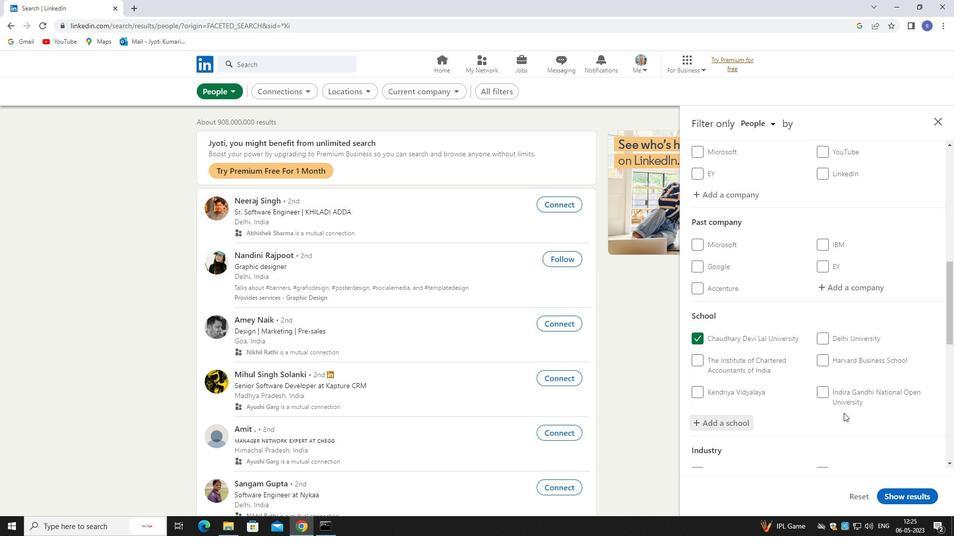 
Action: Mouse scrolled (844, 413) with delta (0, 0)
Screenshot: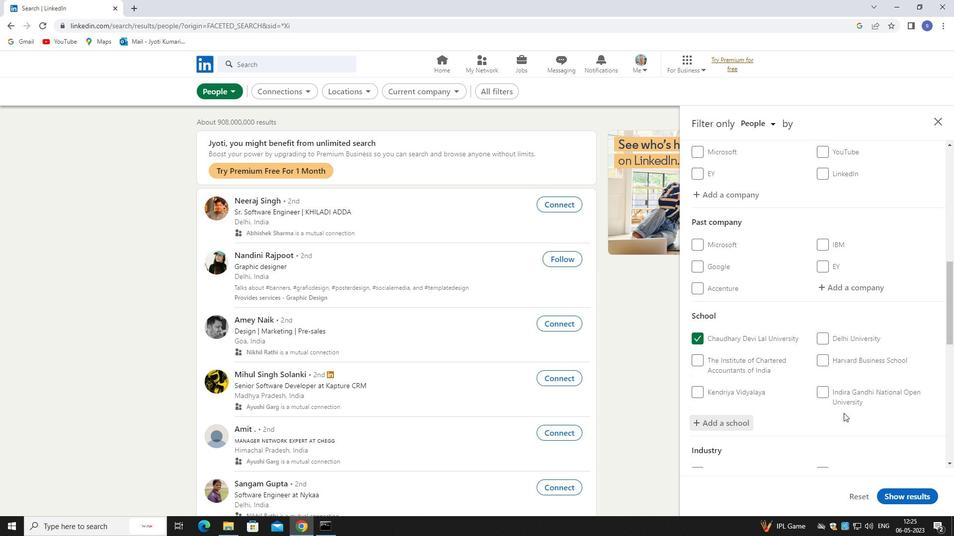
Action: Mouse moved to (850, 423)
Screenshot: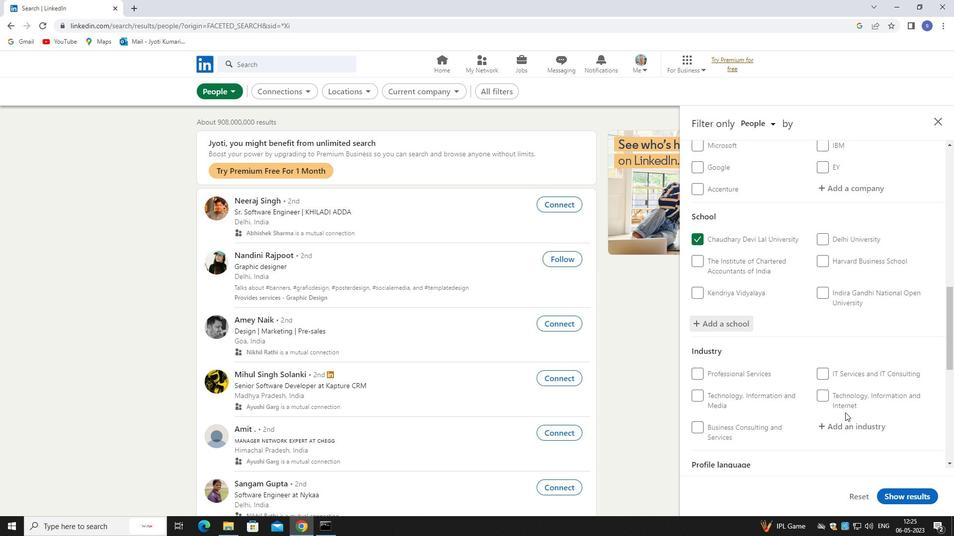 
Action: Mouse pressed left at (850, 423)
Screenshot: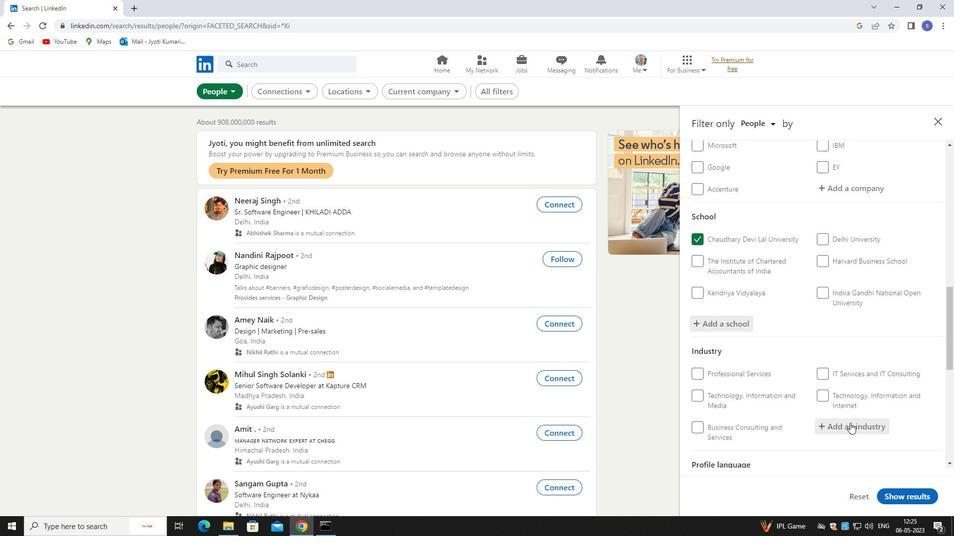 
Action: Mouse moved to (850, 423)
Screenshot: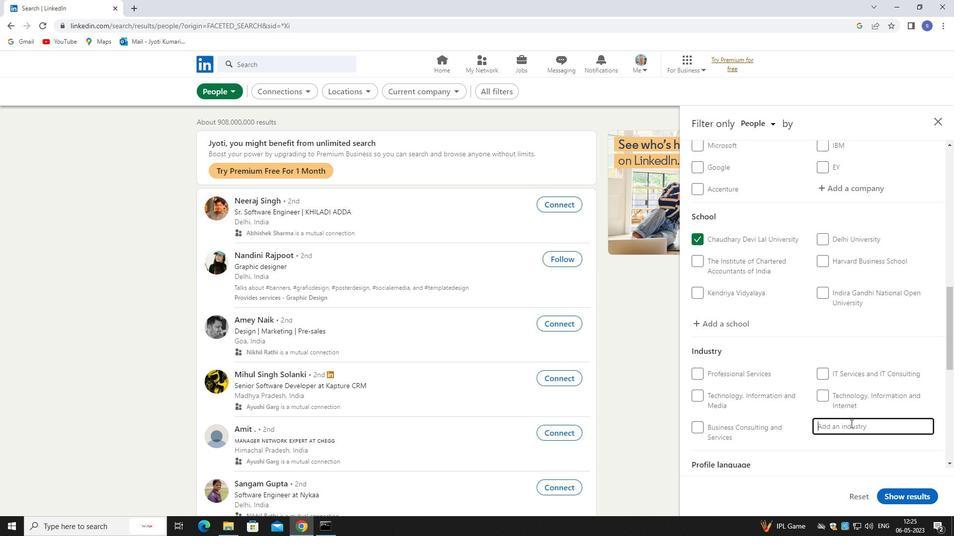 
Action: Key pressed retail
Screenshot: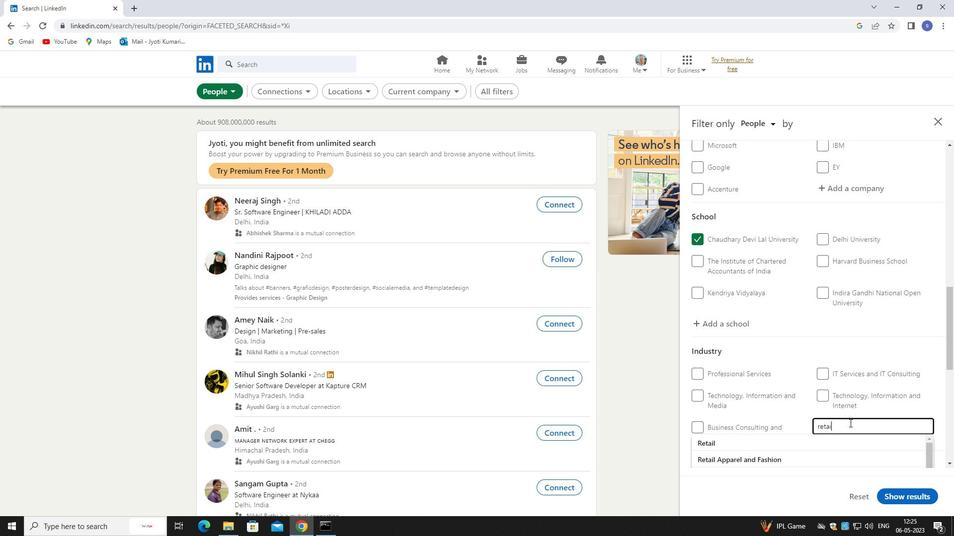 
Action: Mouse moved to (848, 432)
Screenshot: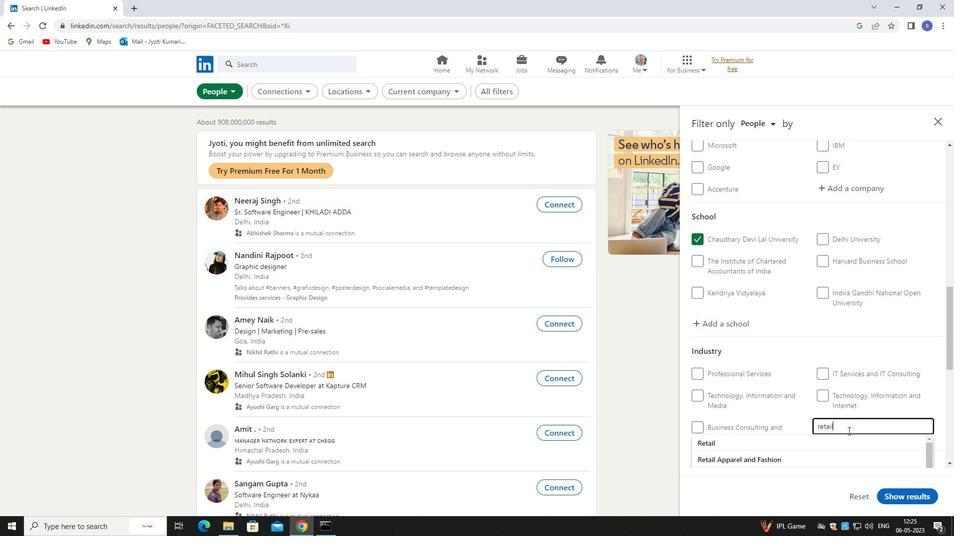 
Action: Mouse scrolled (848, 431) with delta (0, 0)
Screenshot: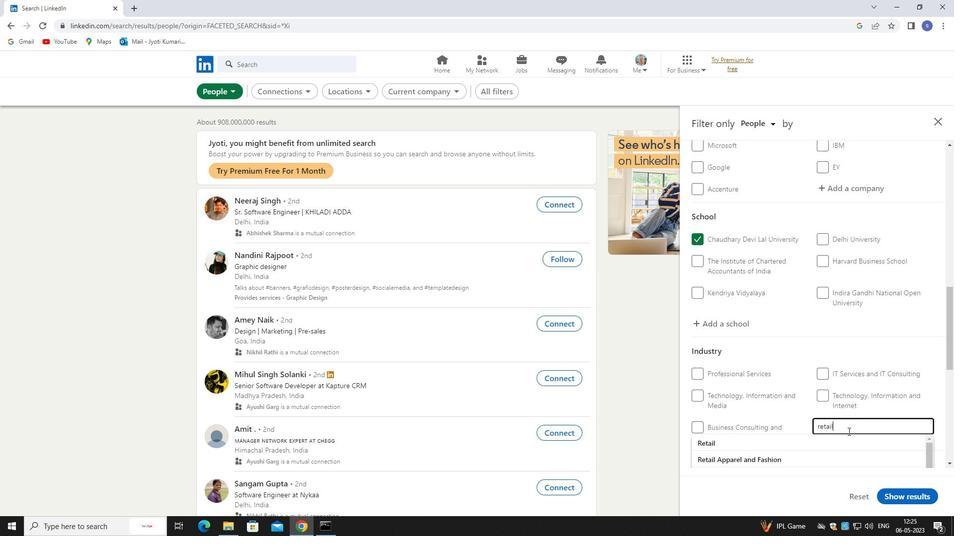 
Action: Mouse pressed left at (848, 432)
Screenshot: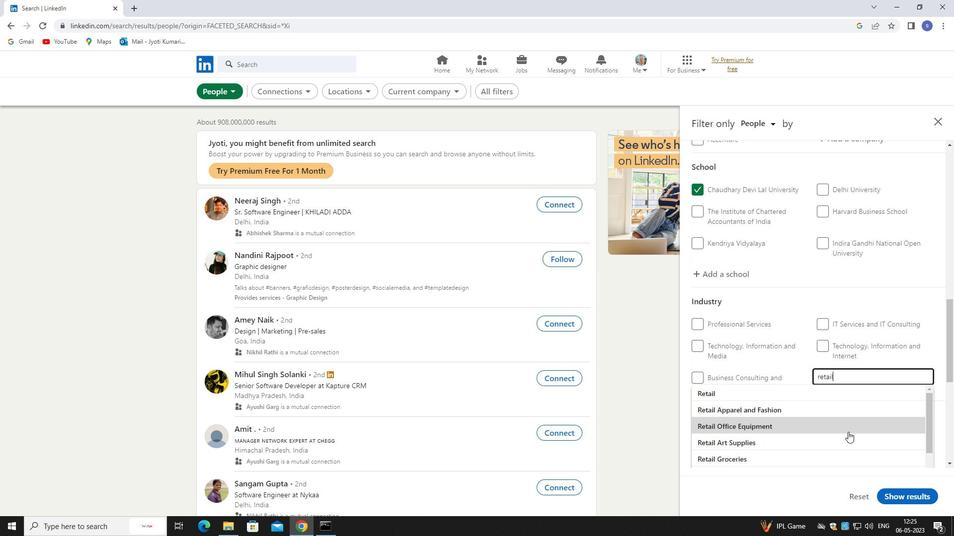 
Action: Mouse moved to (848, 432)
Screenshot: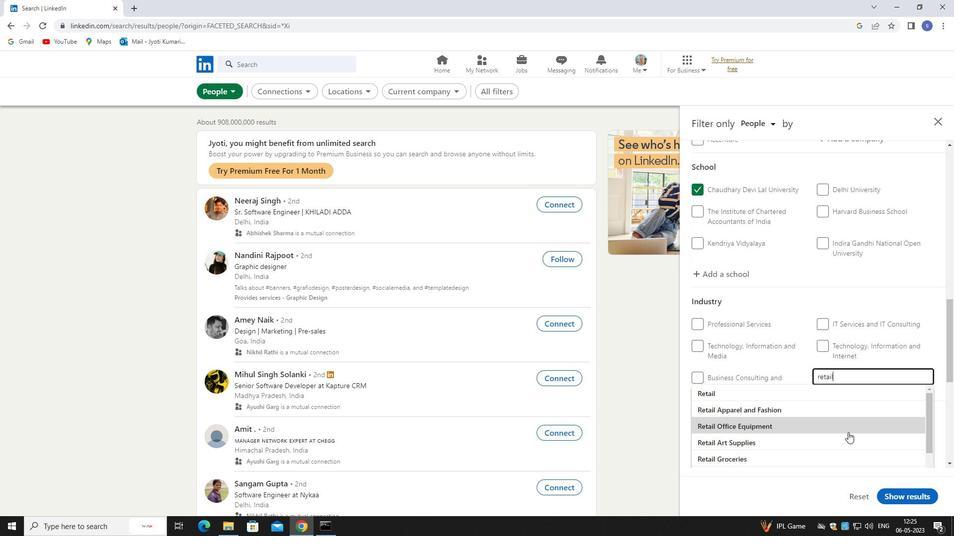 
Action: Mouse scrolled (848, 432) with delta (0, 0)
Screenshot: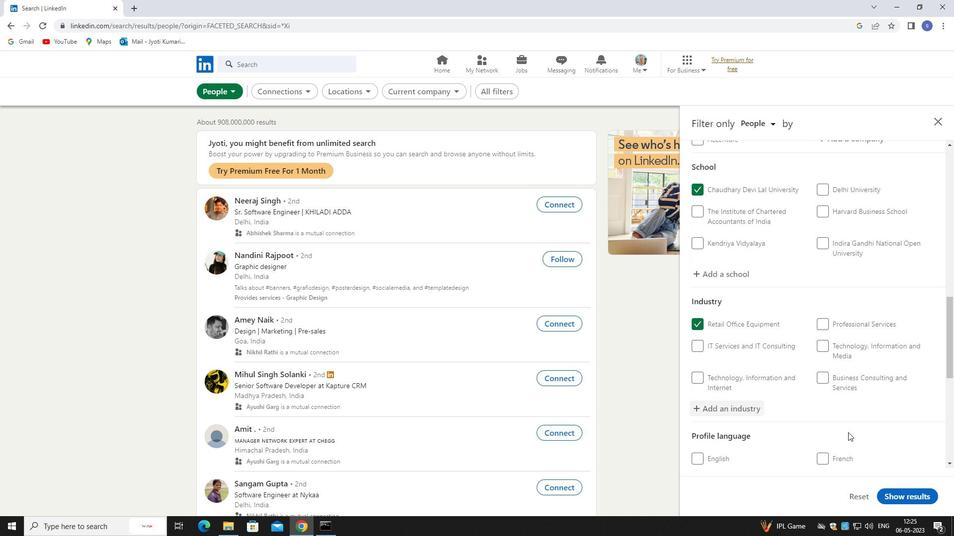 
Action: Mouse scrolled (848, 432) with delta (0, 0)
Screenshot: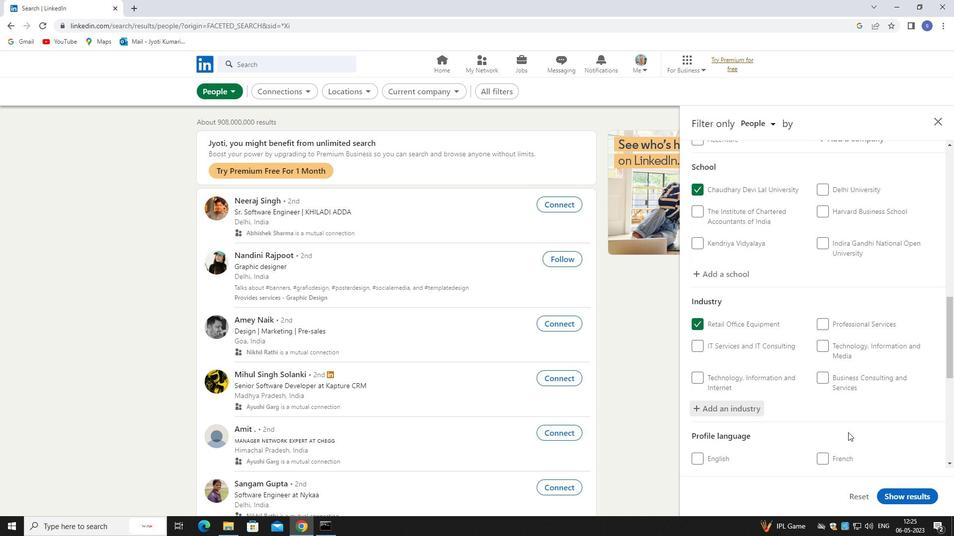 
Action: Mouse scrolled (848, 432) with delta (0, 0)
Screenshot: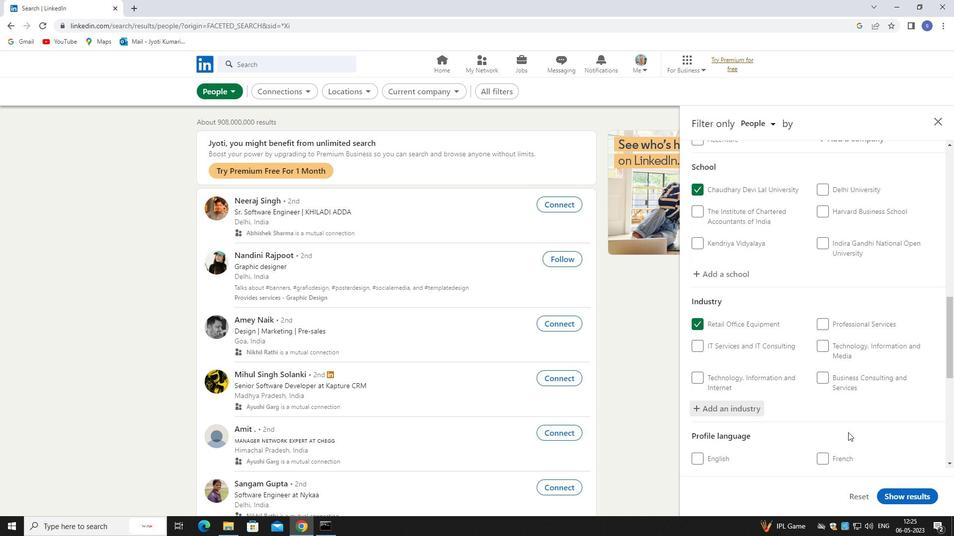 
Action: Mouse scrolled (848, 432) with delta (0, 0)
Screenshot: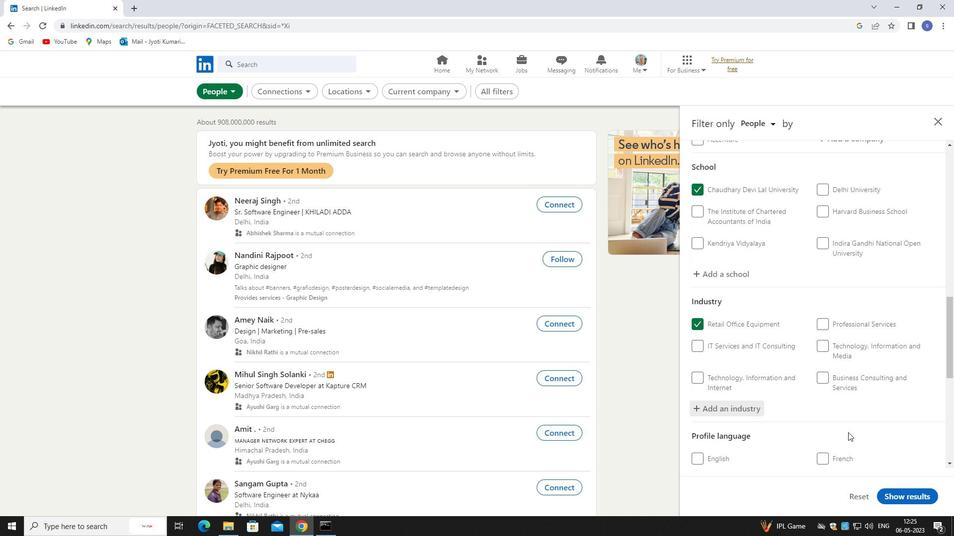 
Action: Mouse moved to (827, 259)
Screenshot: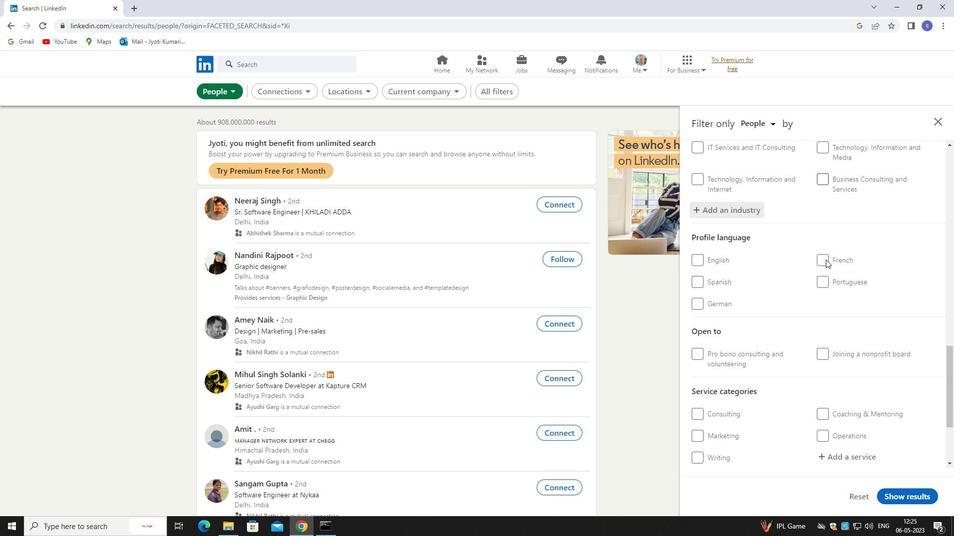 
Action: Mouse pressed left at (827, 259)
Screenshot: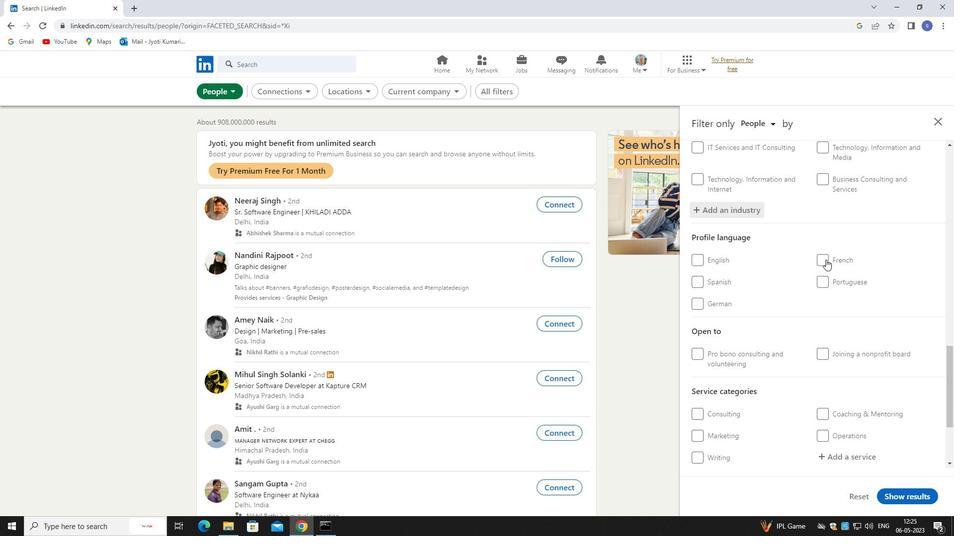 
Action: Mouse moved to (894, 316)
Screenshot: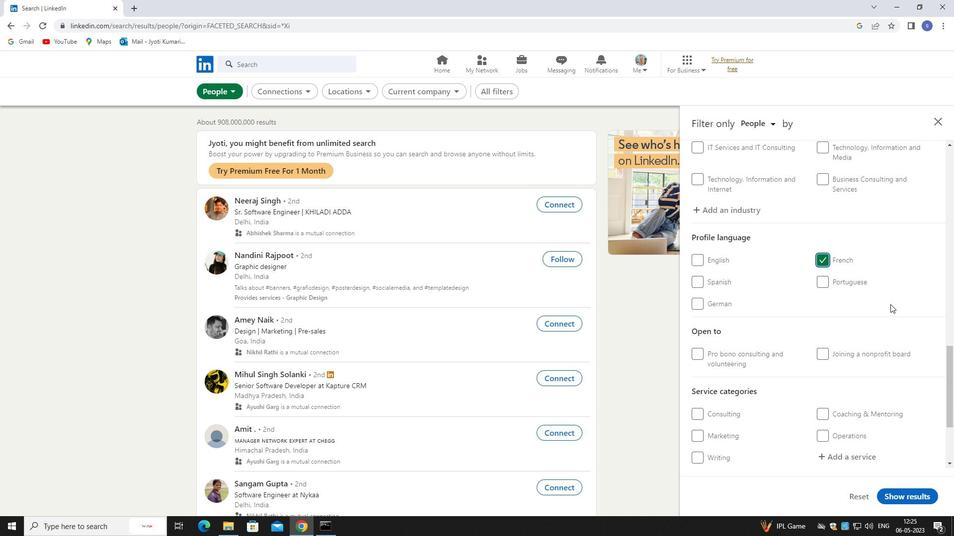 
Action: Mouse scrolled (894, 315) with delta (0, 0)
Screenshot: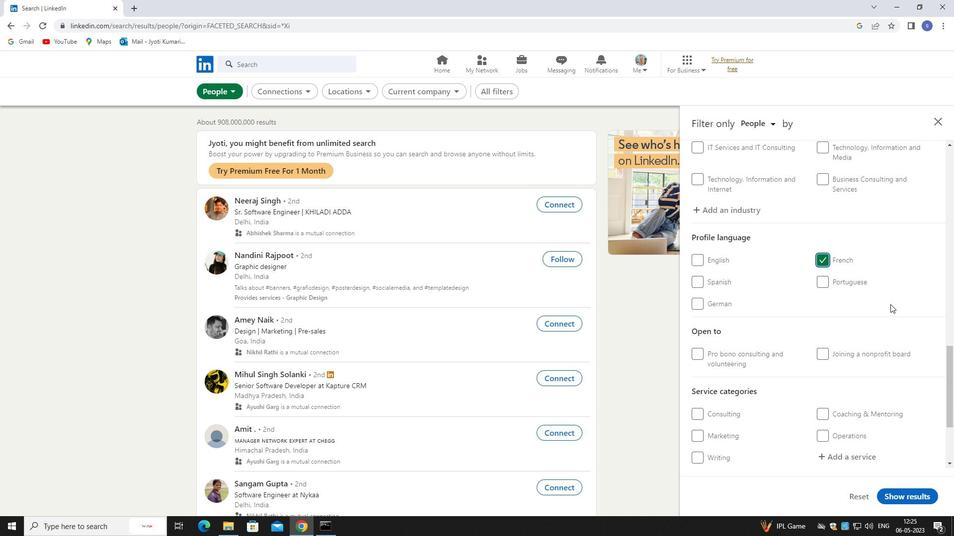 
Action: Mouse moved to (896, 325)
Screenshot: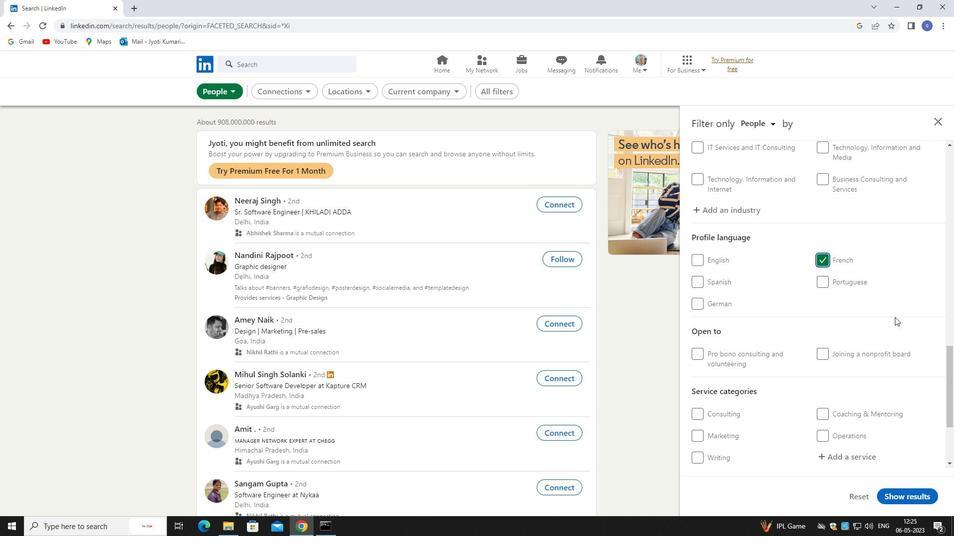 
Action: Mouse scrolled (896, 325) with delta (0, 0)
Screenshot: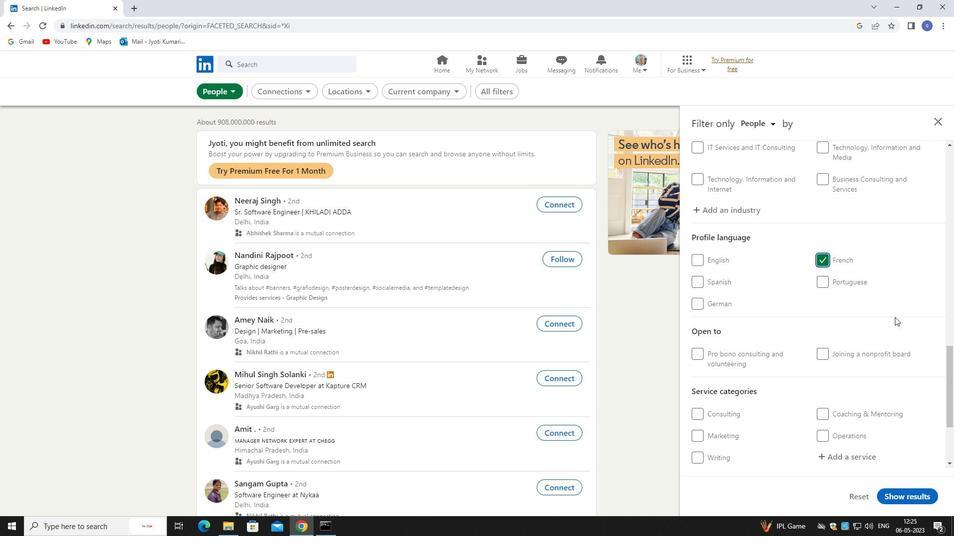 
Action: Mouse moved to (896, 339)
Screenshot: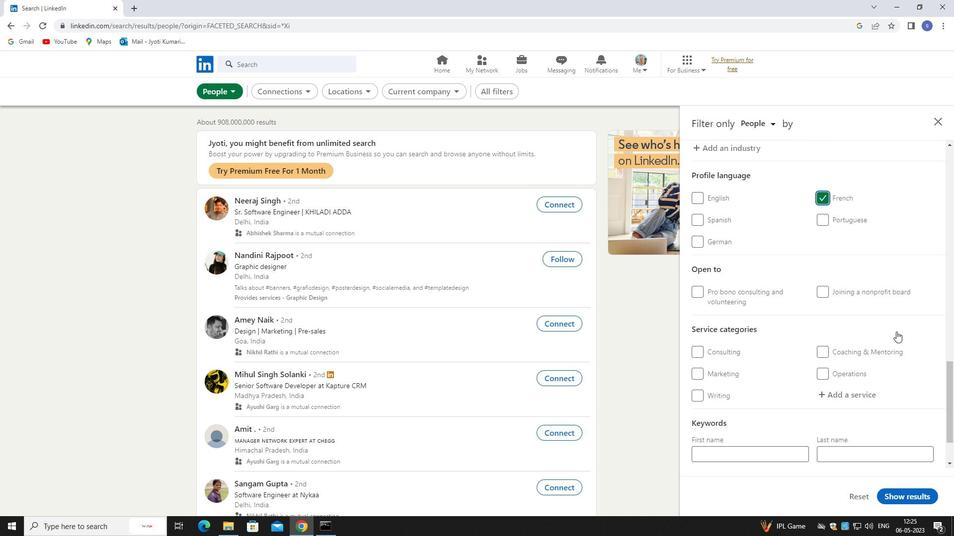 
Action: Mouse scrolled (896, 338) with delta (0, 0)
Screenshot: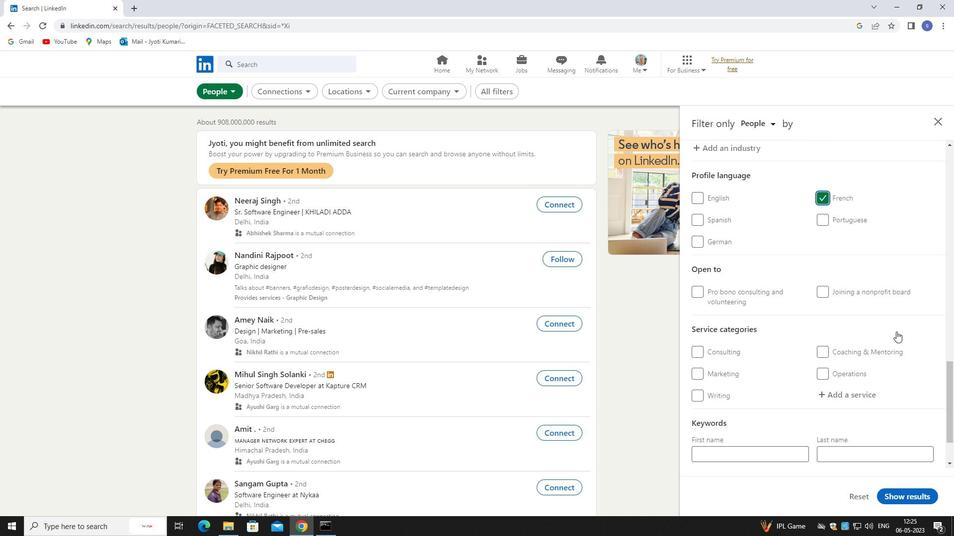 
Action: Mouse moved to (869, 331)
Screenshot: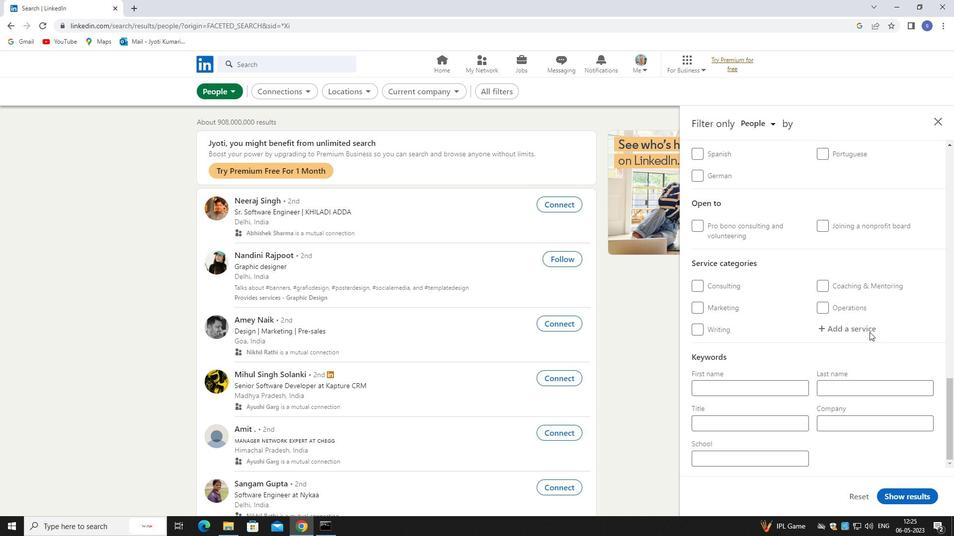 
Action: Mouse pressed left at (869, 331)
Screenshot: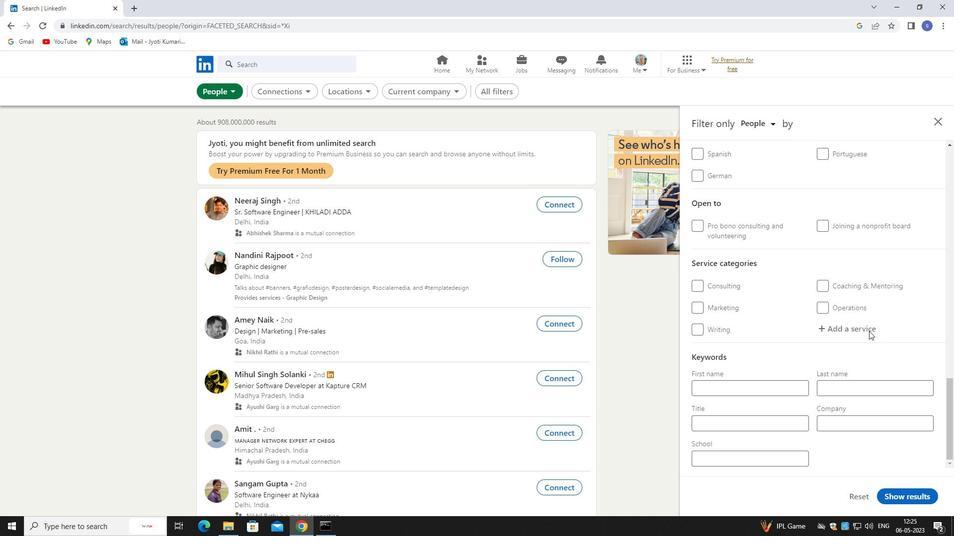 
Action: Mouse moved to (869, 330)
Screenshot: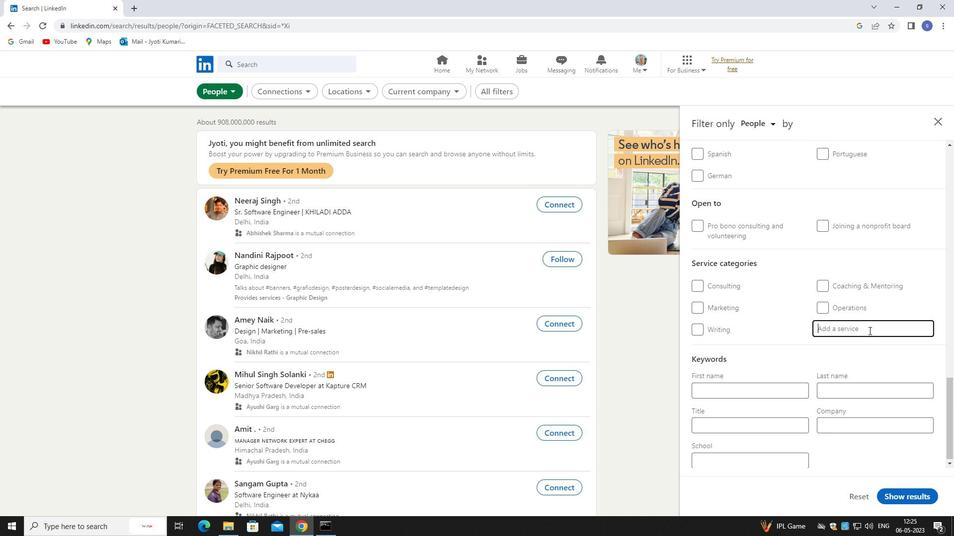 
Action: Key pressed trade<Key.space>
Screenshot: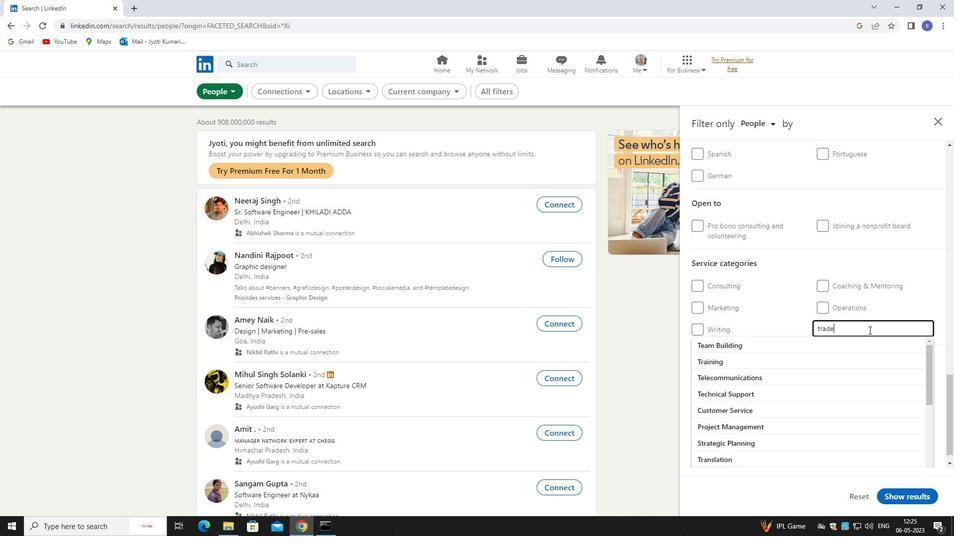 
Action: Mouse moved to (865, 346)
Screenshot: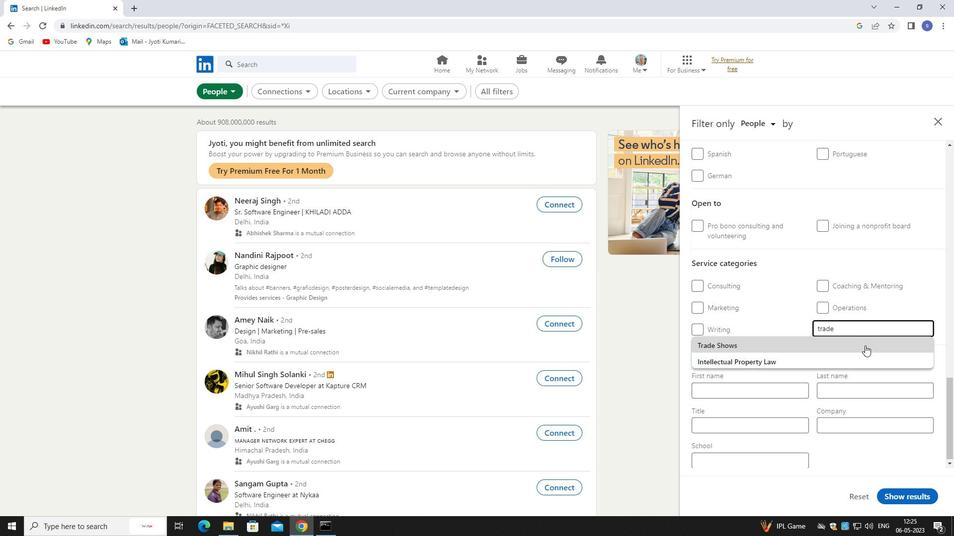 
Action: Mouse pressed left at (865, 346)
Screenshot: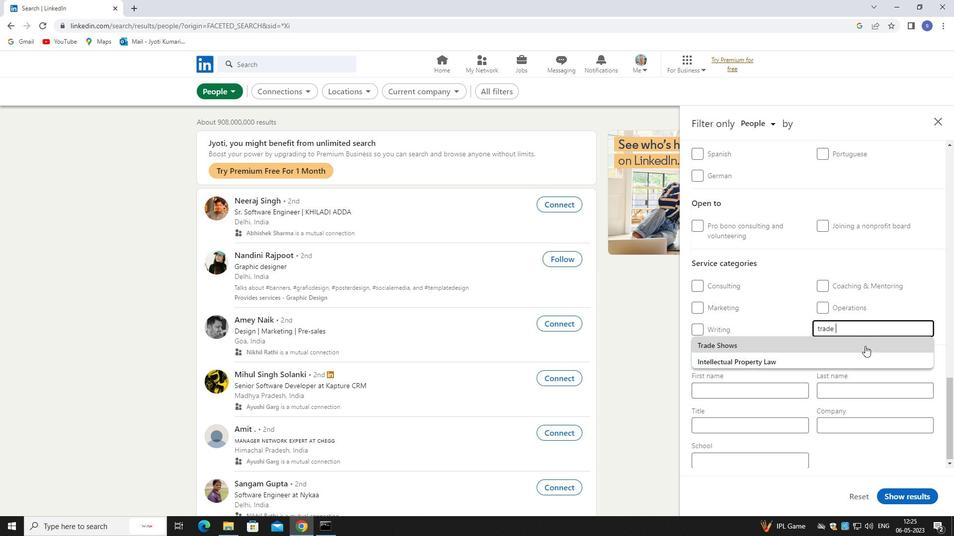 
Action: Mouse moved to (858, 367)
Screenshot: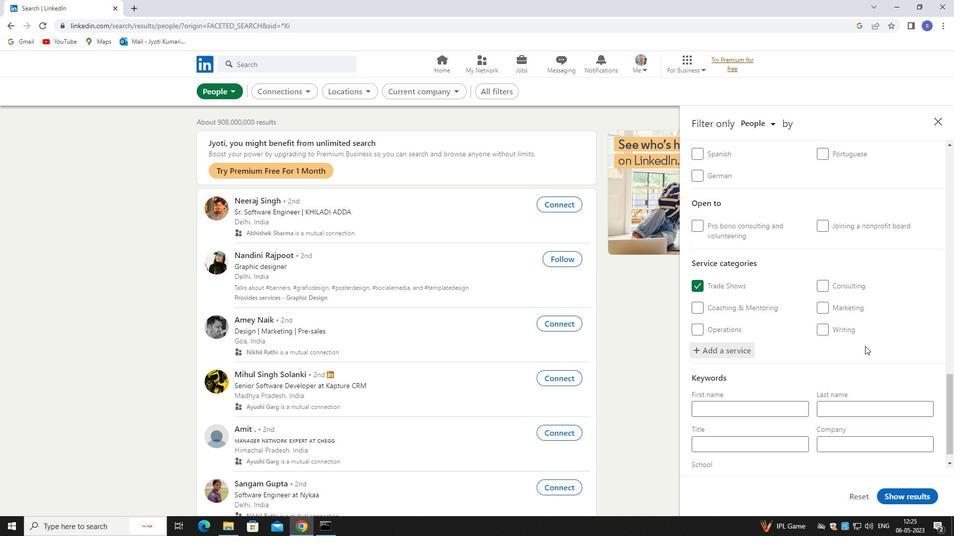 
Action: Mouse scrolled (858, 366) with delta (0, 0)
Screenshot: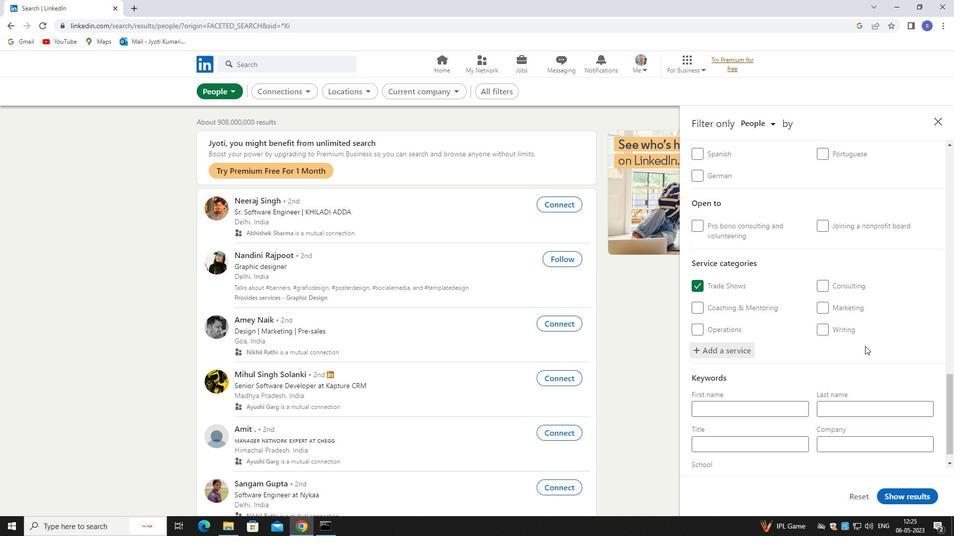 
Action: Mouse moved to (855, 376)
Screenshot: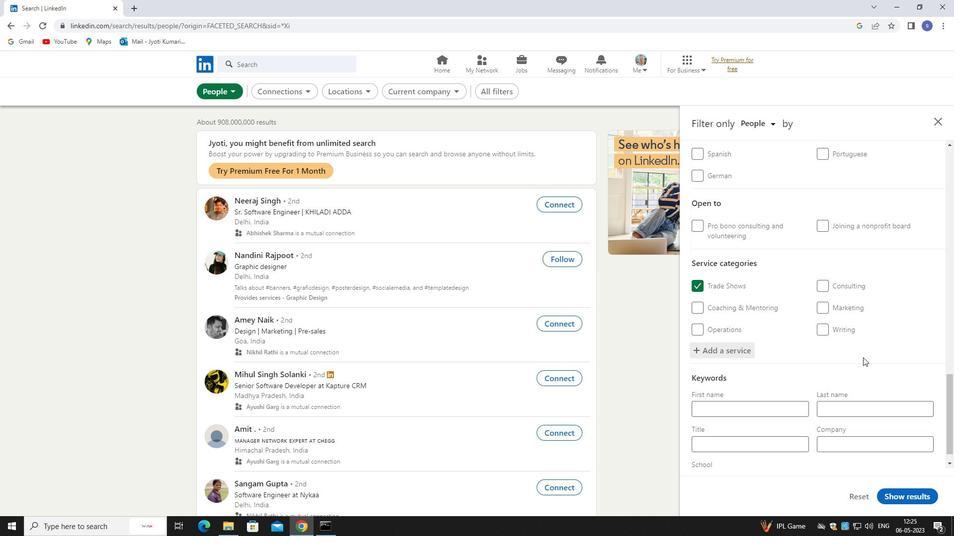 
Action: Mouse scrolled (855, 376) with delta (0, 0)
Screenshot: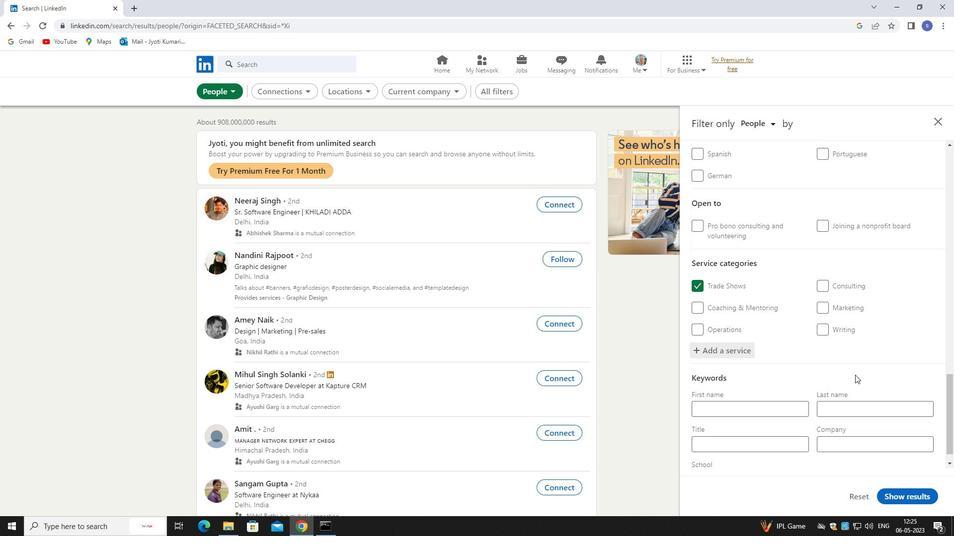 
Action: Mouse moved to (783, 429)
Screenshot: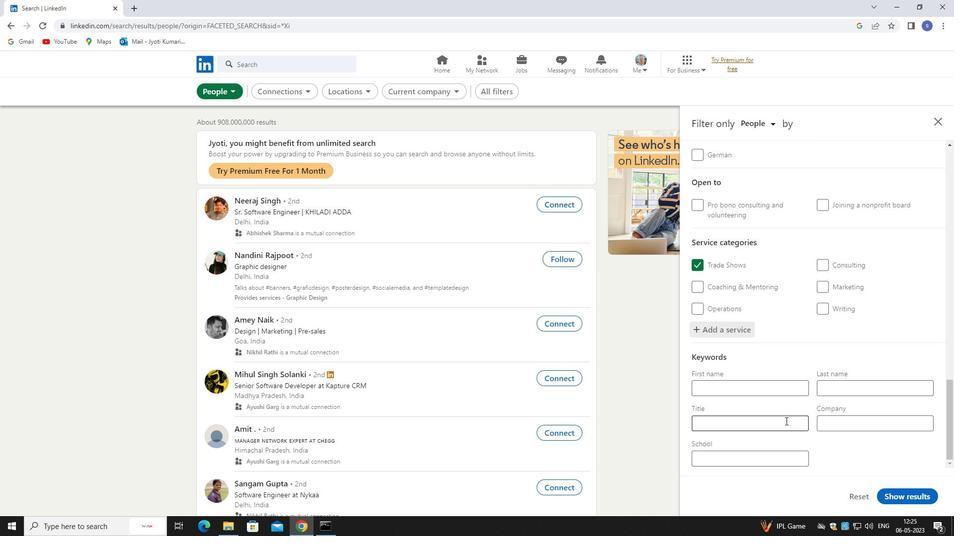 
Action: Mouse pressed left at (783, 429)
Screenshot: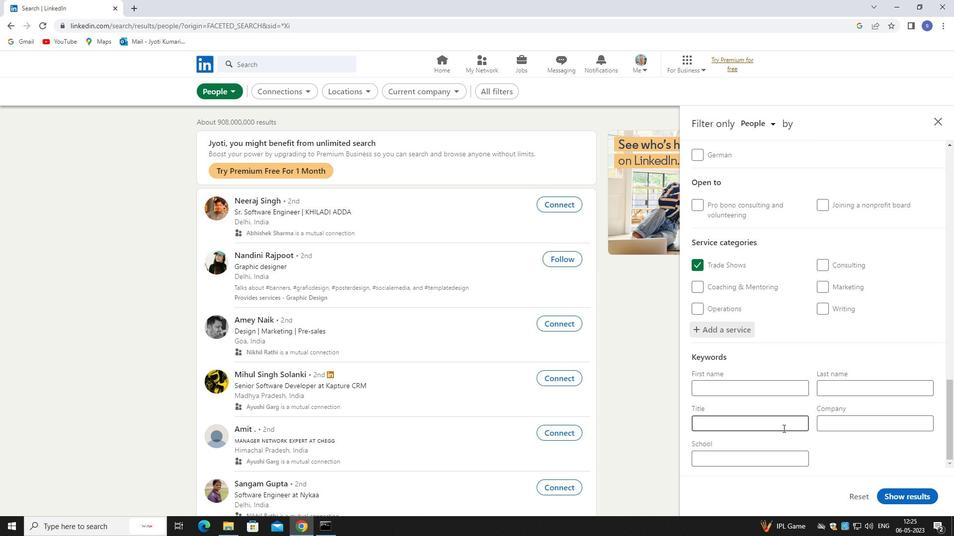 
Action: Mouse moved to (793, 434)
Screenshot: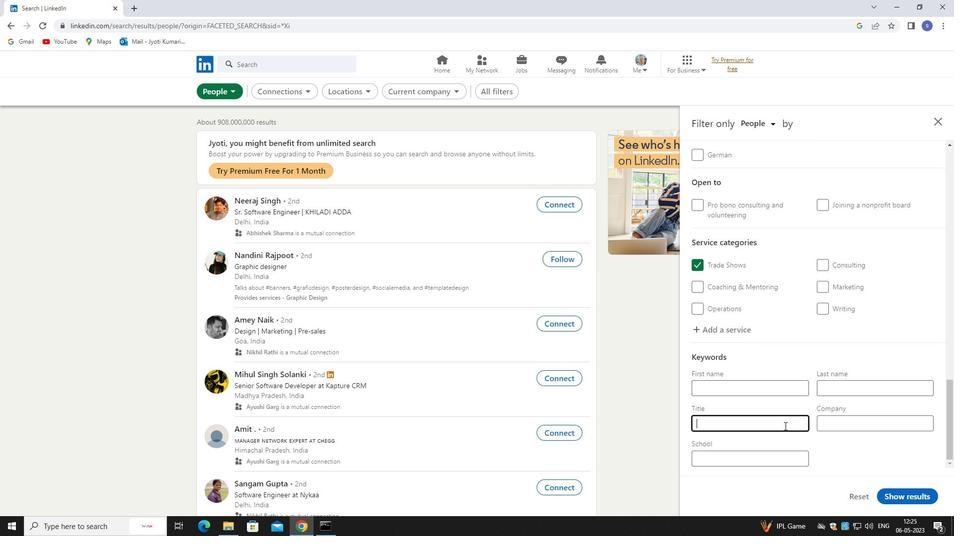
Action: Key pressed <Key.shift>EVENTS<Key.space><Key.shift>MANAGER
Screenshot: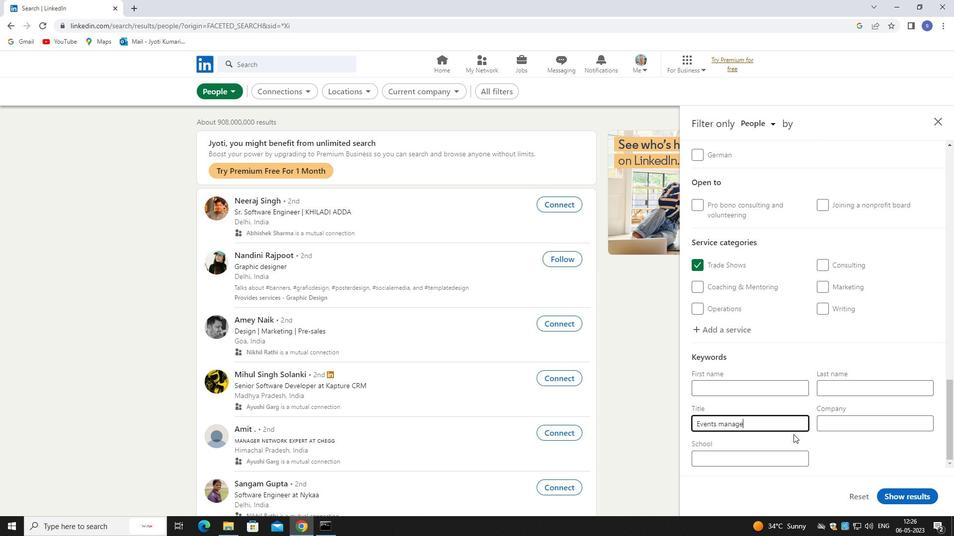 
Action: Mouse moved to (903, 500)
Screenshot: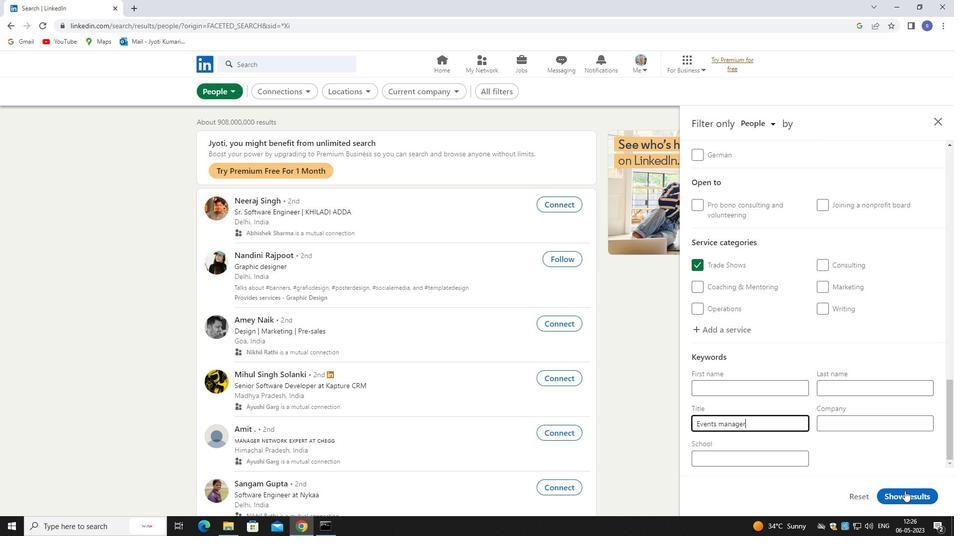 
Action: Mouse pressed left at (903, 500)
Screenshot: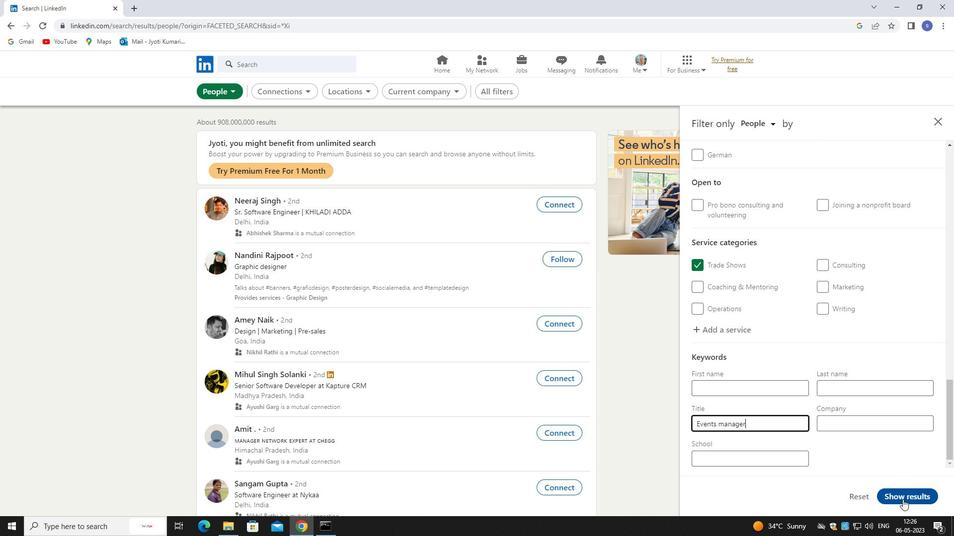 
Action: Mouse moved to (903, 477)
Screenshot: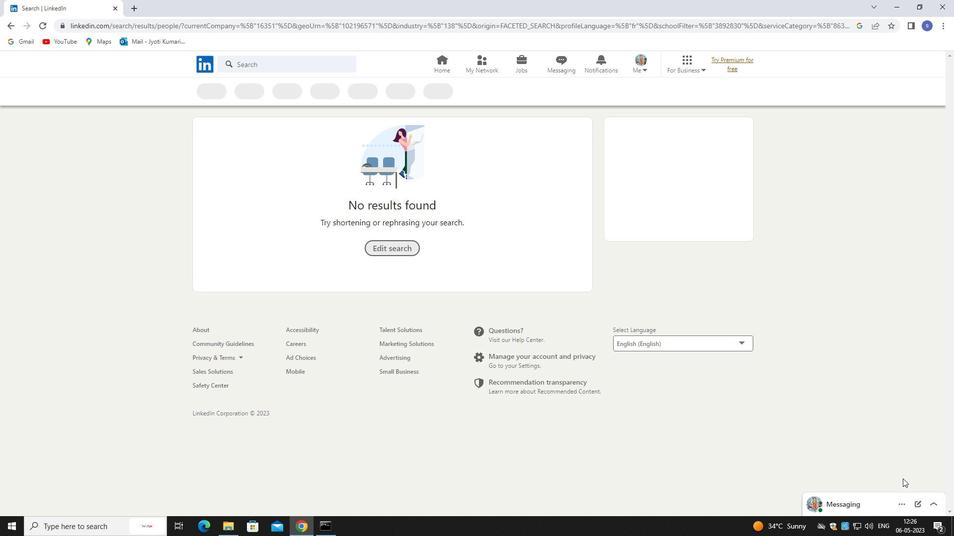 
